 Task: In the  document egs.epub Select the last point and add comment:  'seems repetitive' Insert emoji reactions: 'Thumbs Up' Select all the potins and apply Title Case
Action: Mouse moved to (571, 364)
Screenshot: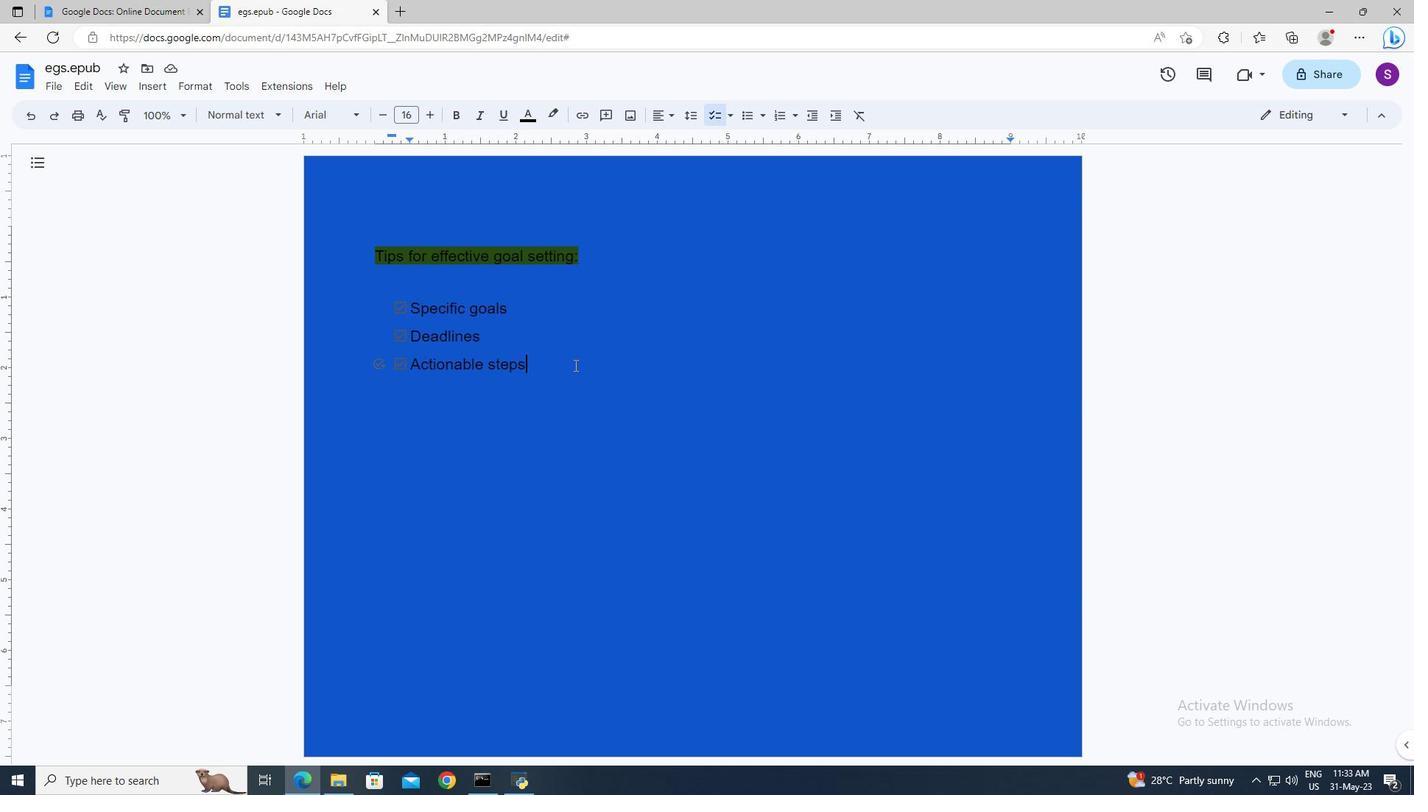 
Action: Mouse pressed left at (571, 364)
Screenshot: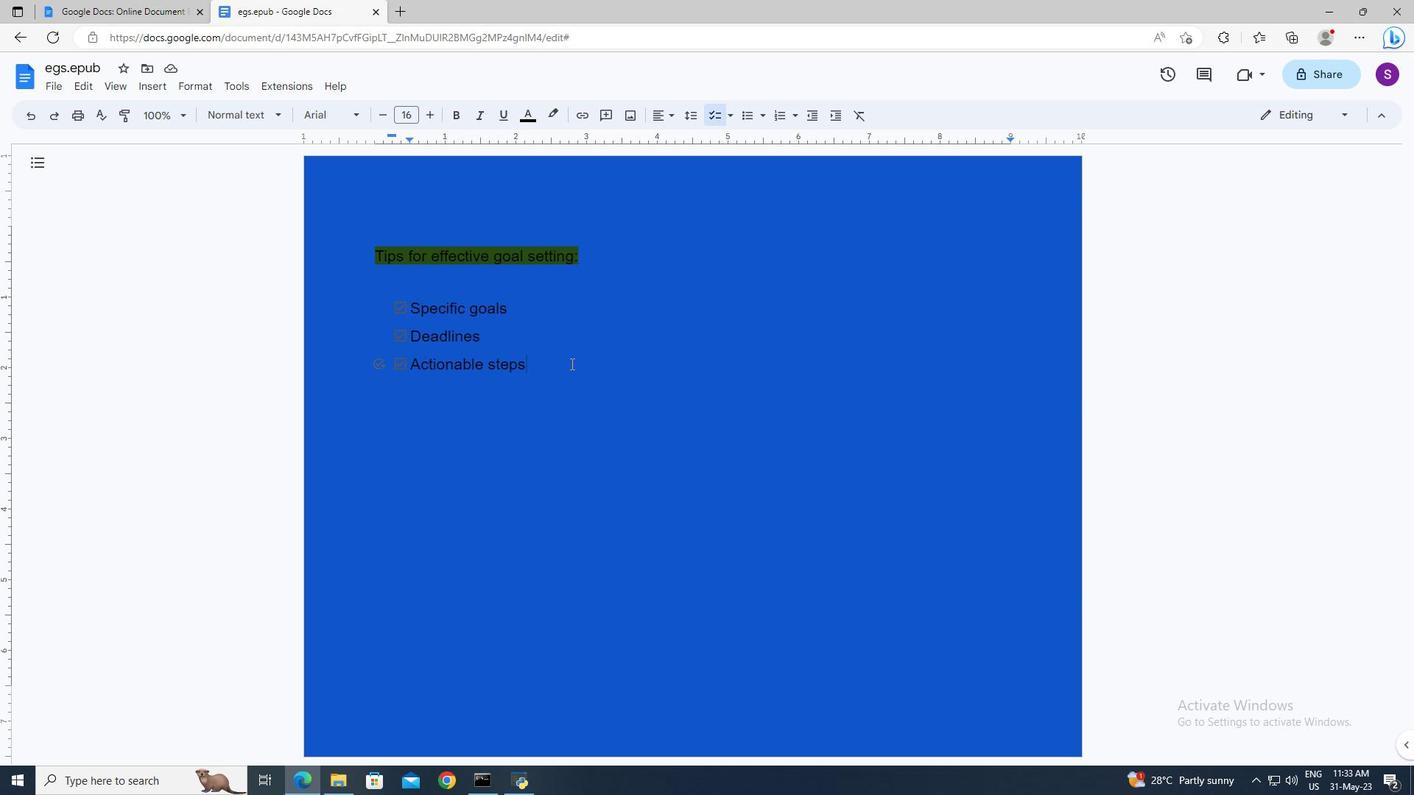 
Action: Mouse moved to (572, 363)
Screenshot: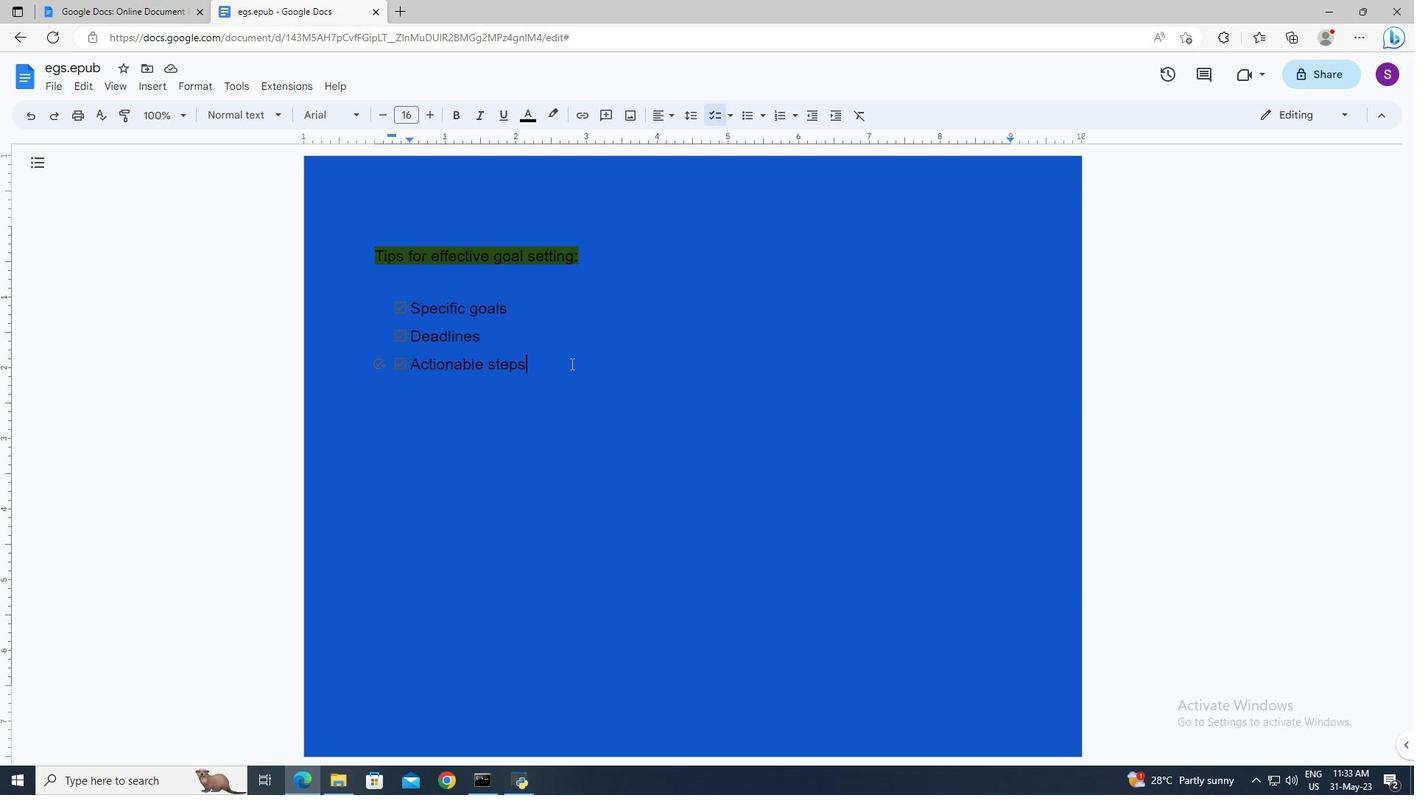 
Action: Key pressed <Key.shift><Key.up>
Screenshot: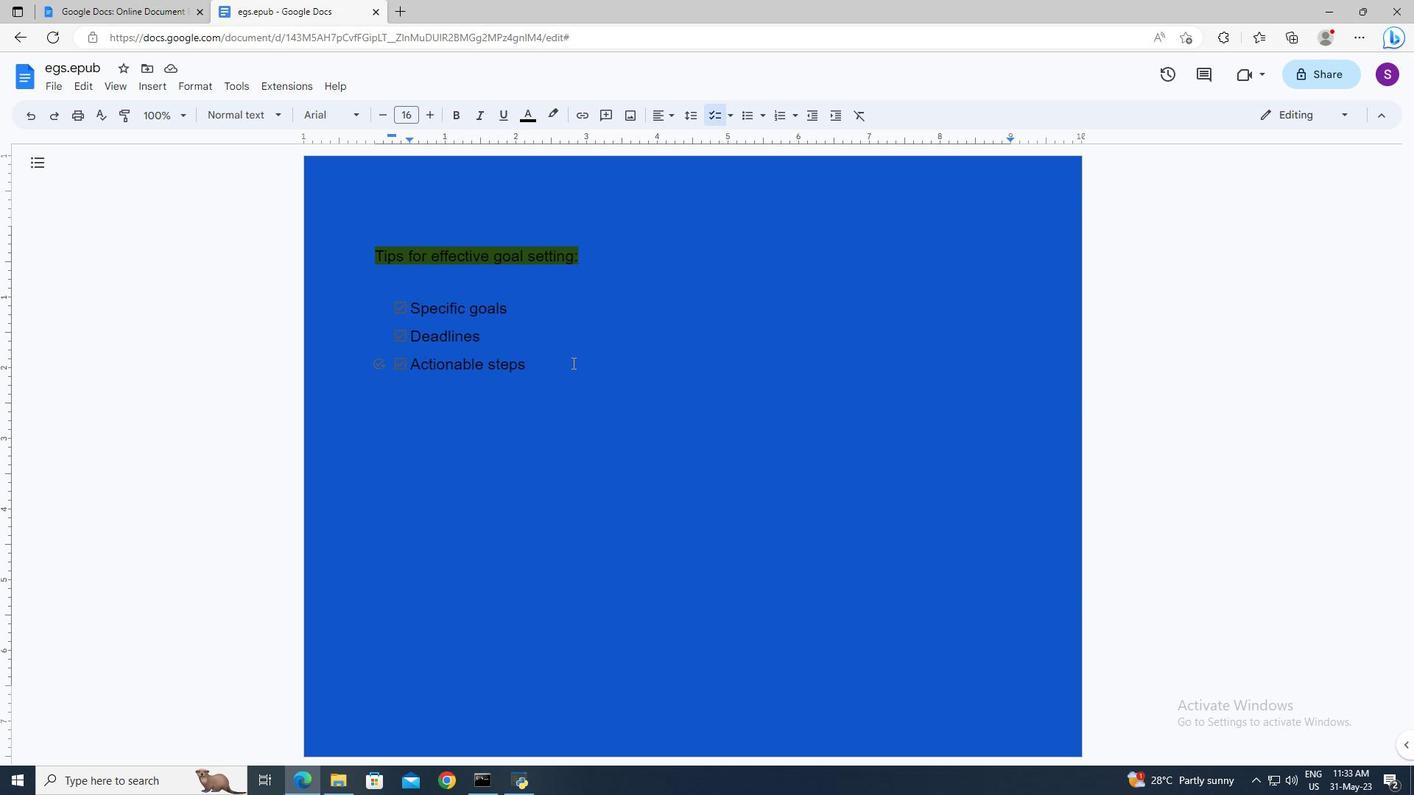 
Action: Mouse moved to (507, 364)
Screenshot: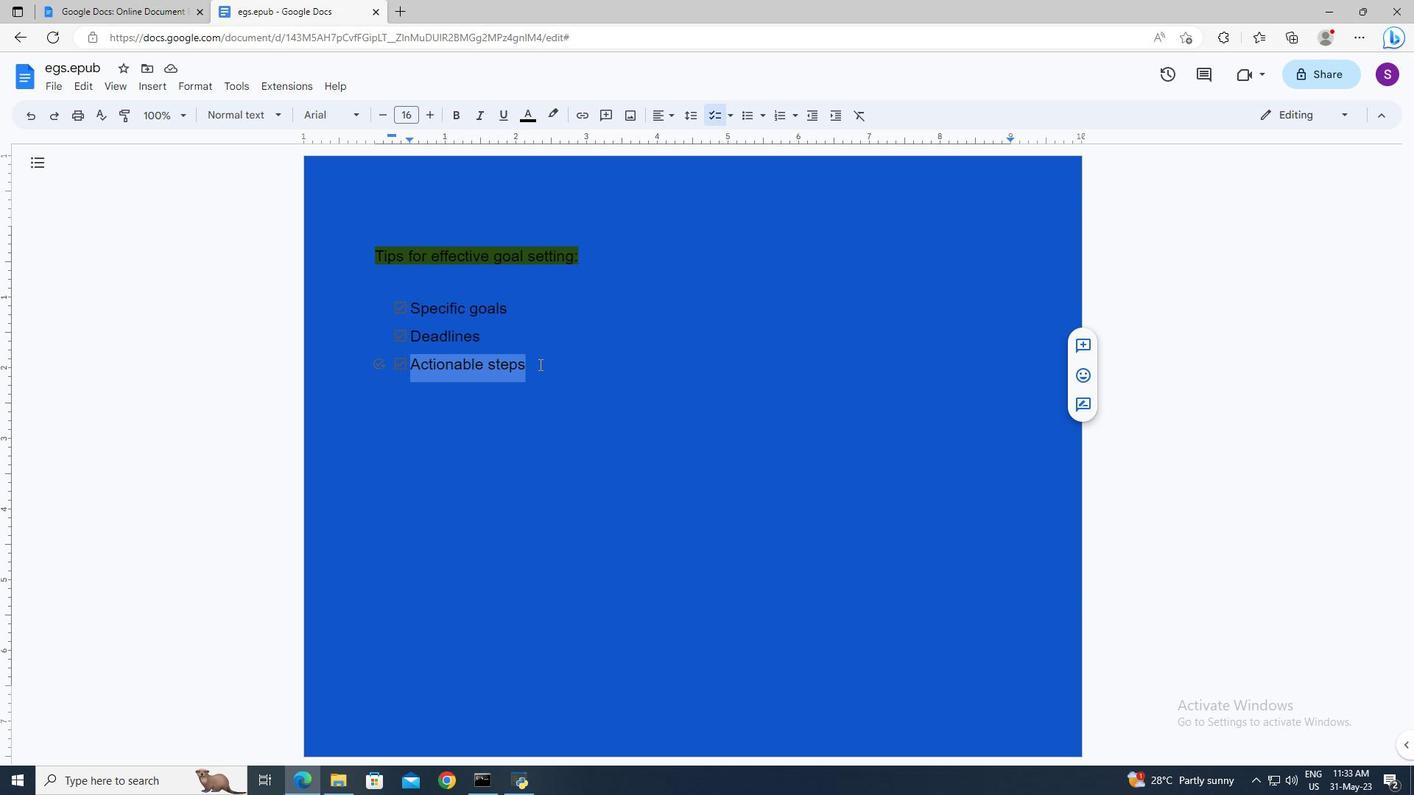 
Action: Mouse pressed right at (507, 364)
Screenshot: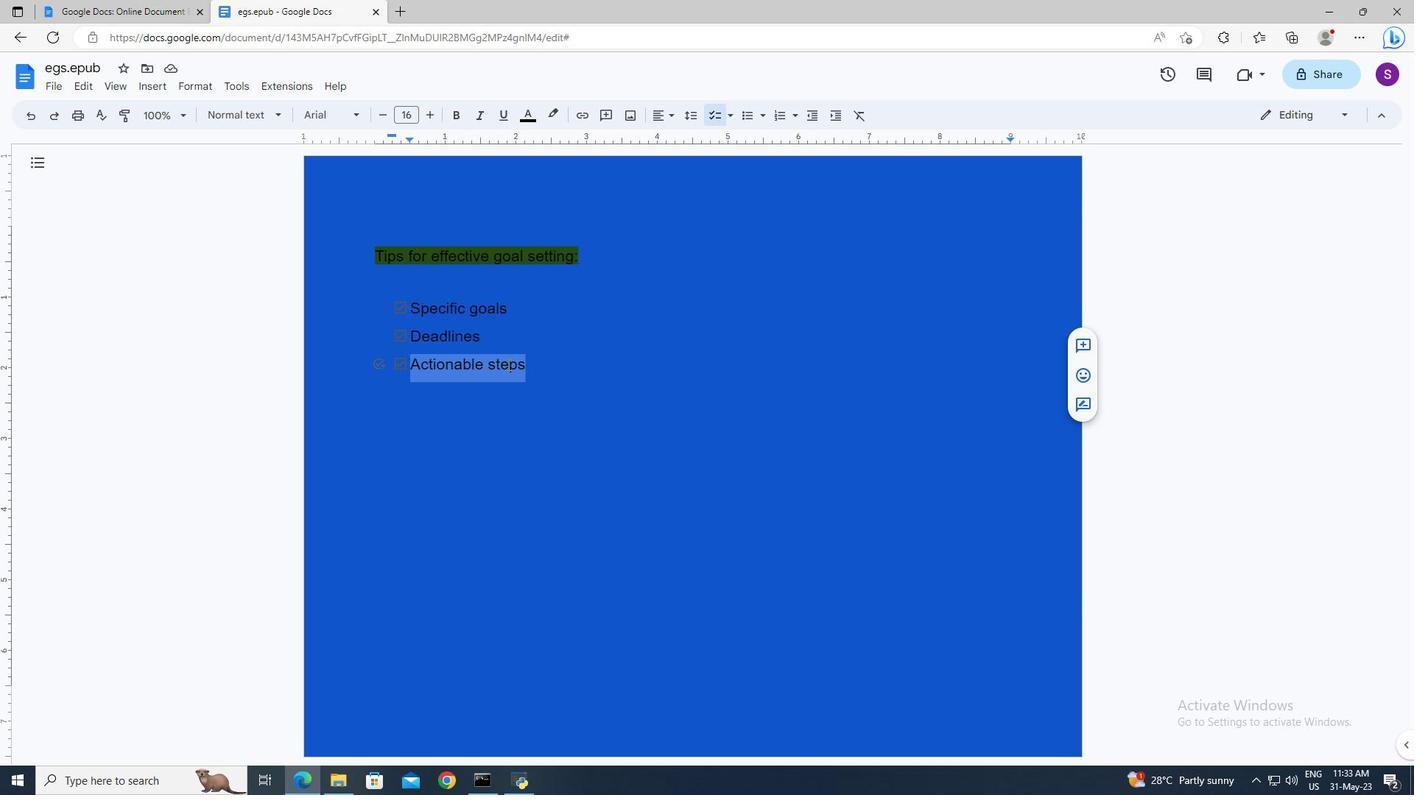 
Action: Mouse moved to (557, 507)
Screenshot: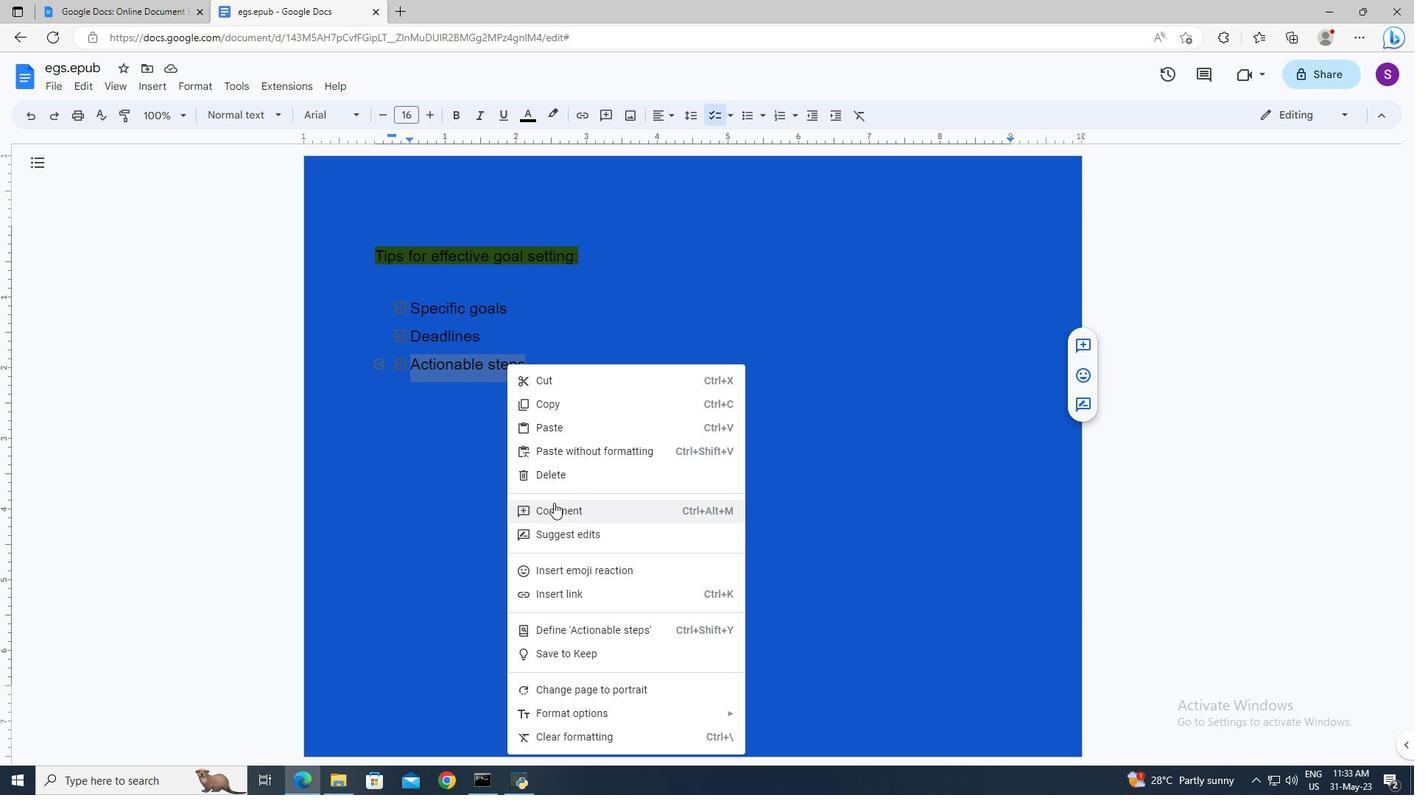 
Action: Mouse pressed left at (557, 507)
Screenshot: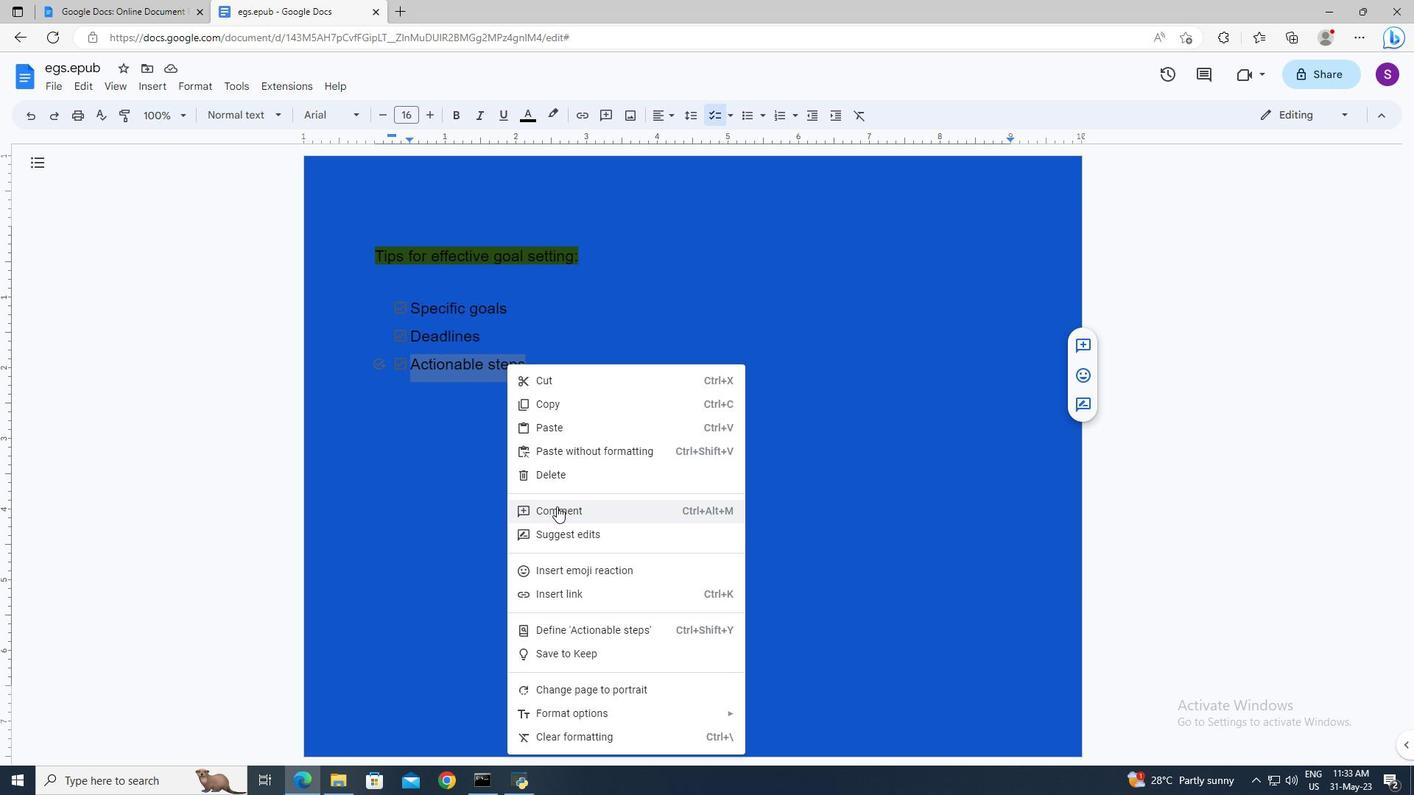 
Action: Mouse moved to (1008, 429)
Screenshot: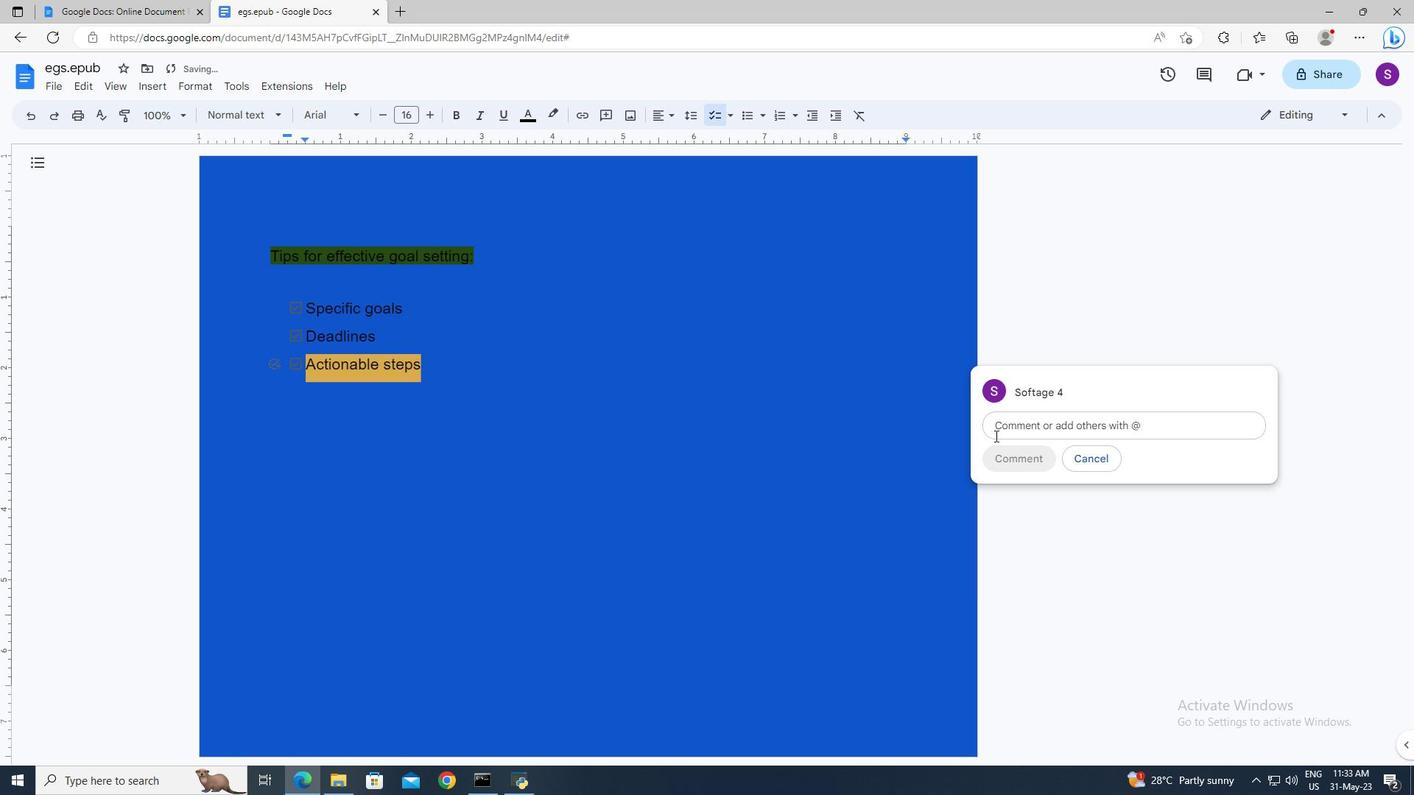 
Action: Mouse pressed left at (1008, 429)
Screenshot: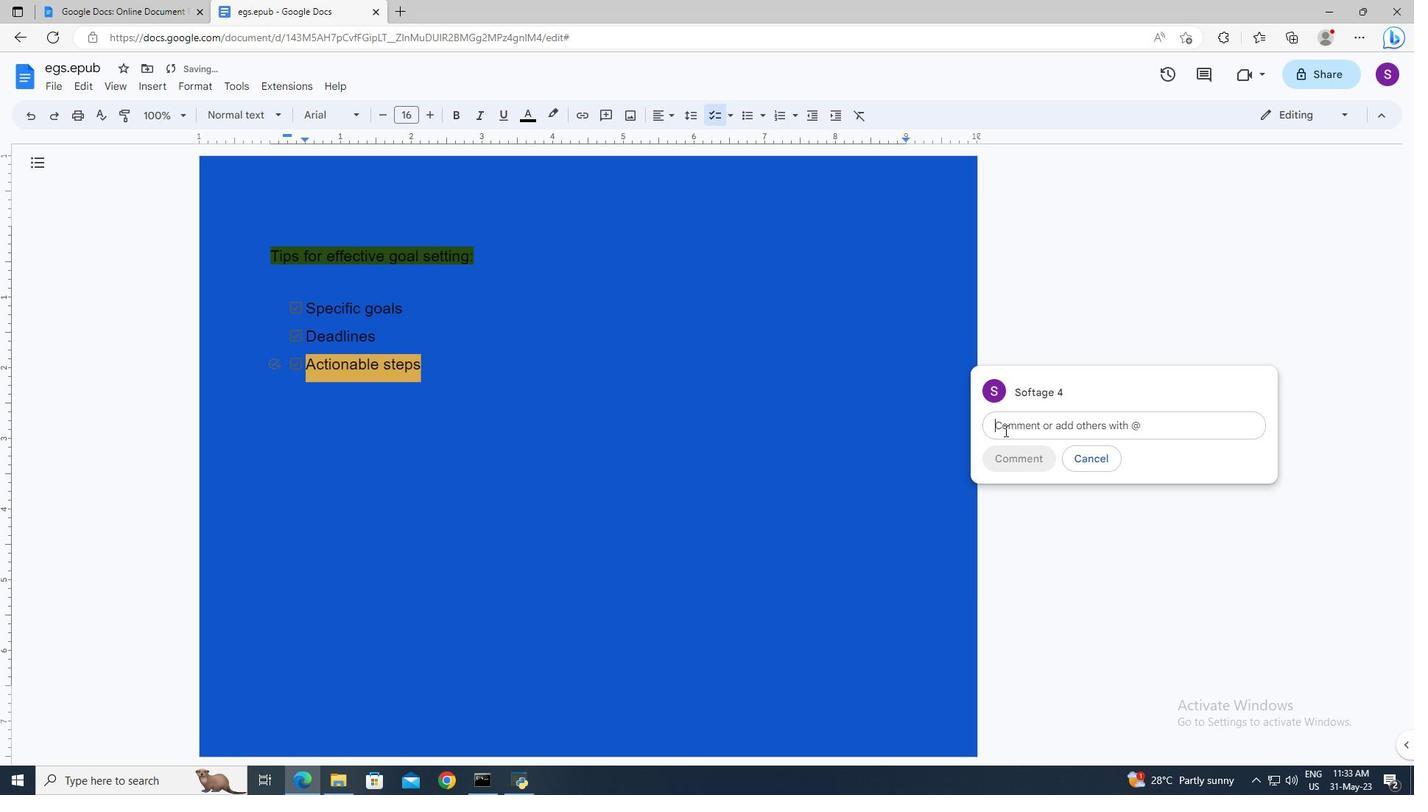 
Action: Mouse moved to (1008, 429)
Screenshot: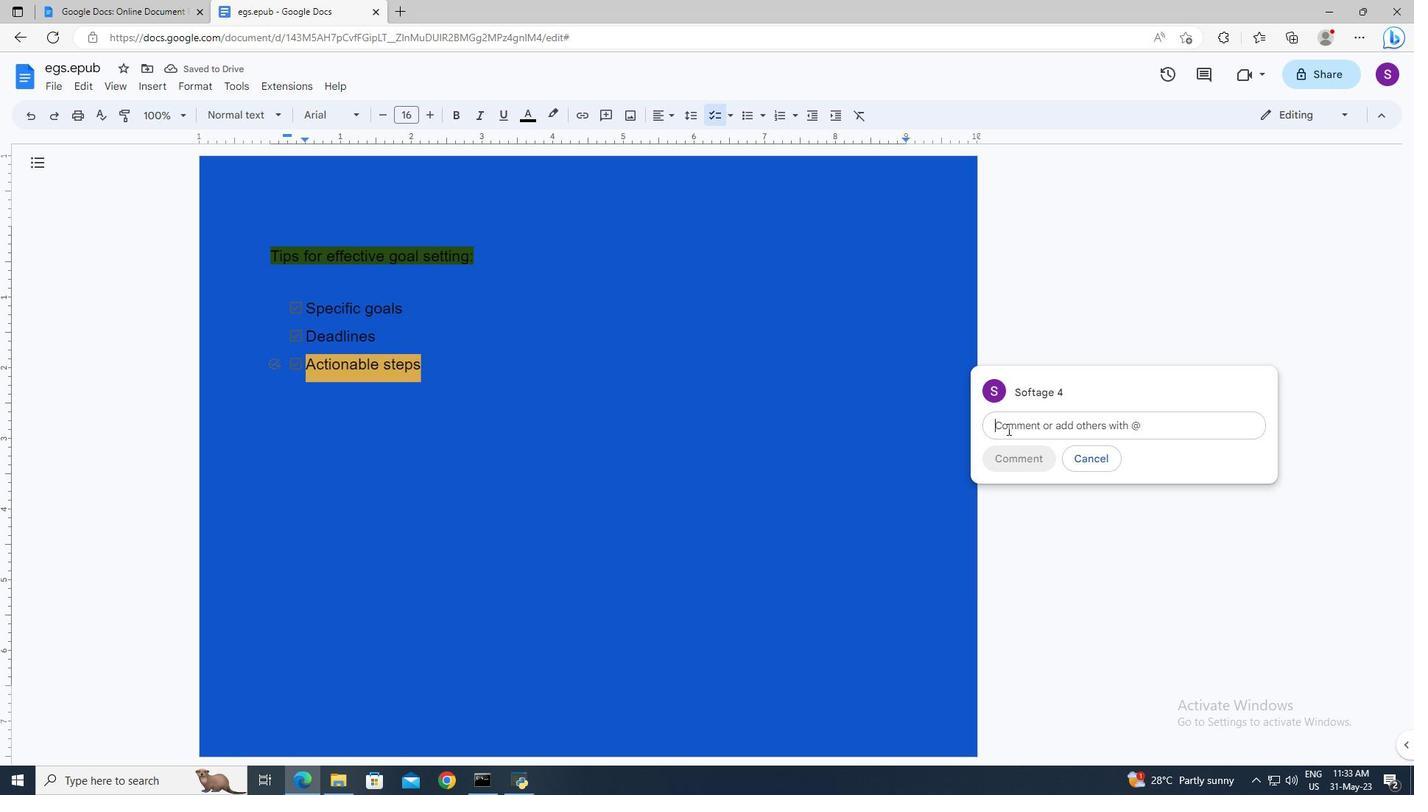 
Action: Key pressed seems<Key.space>repetitive
Screenshot: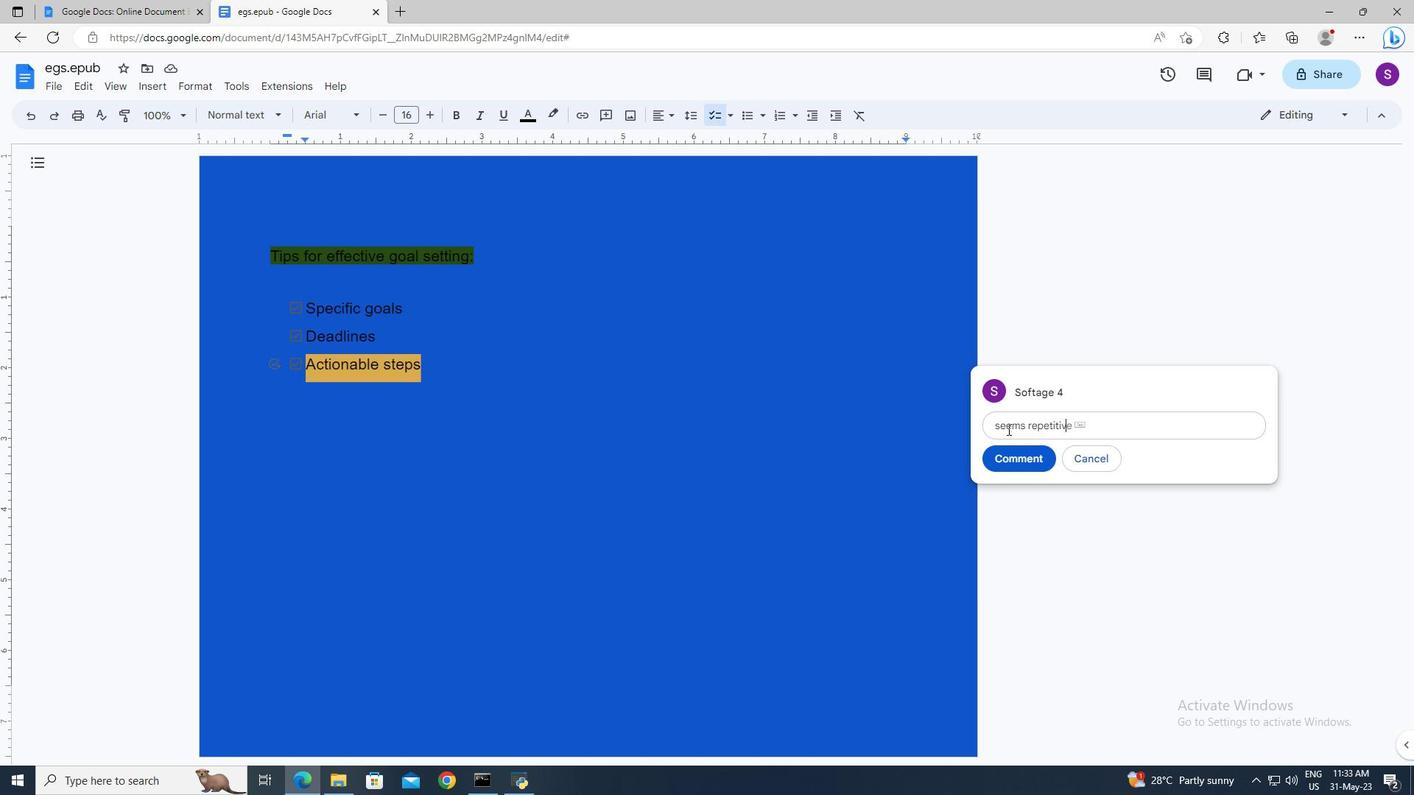 
Action: Mouse moved to (1007, 453)
Screenshot: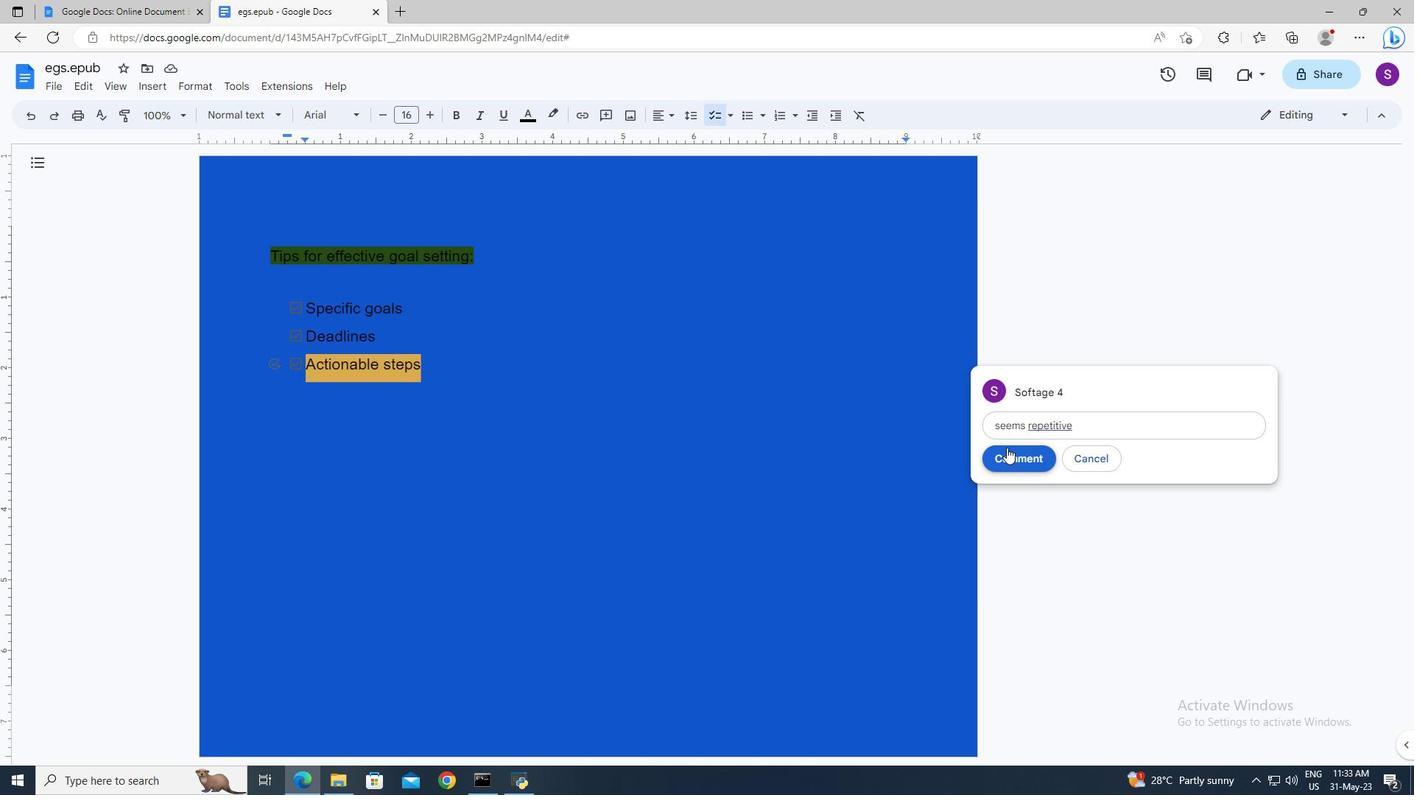 
Action: Mouse pressed left at (1007, 453)
Screenshot: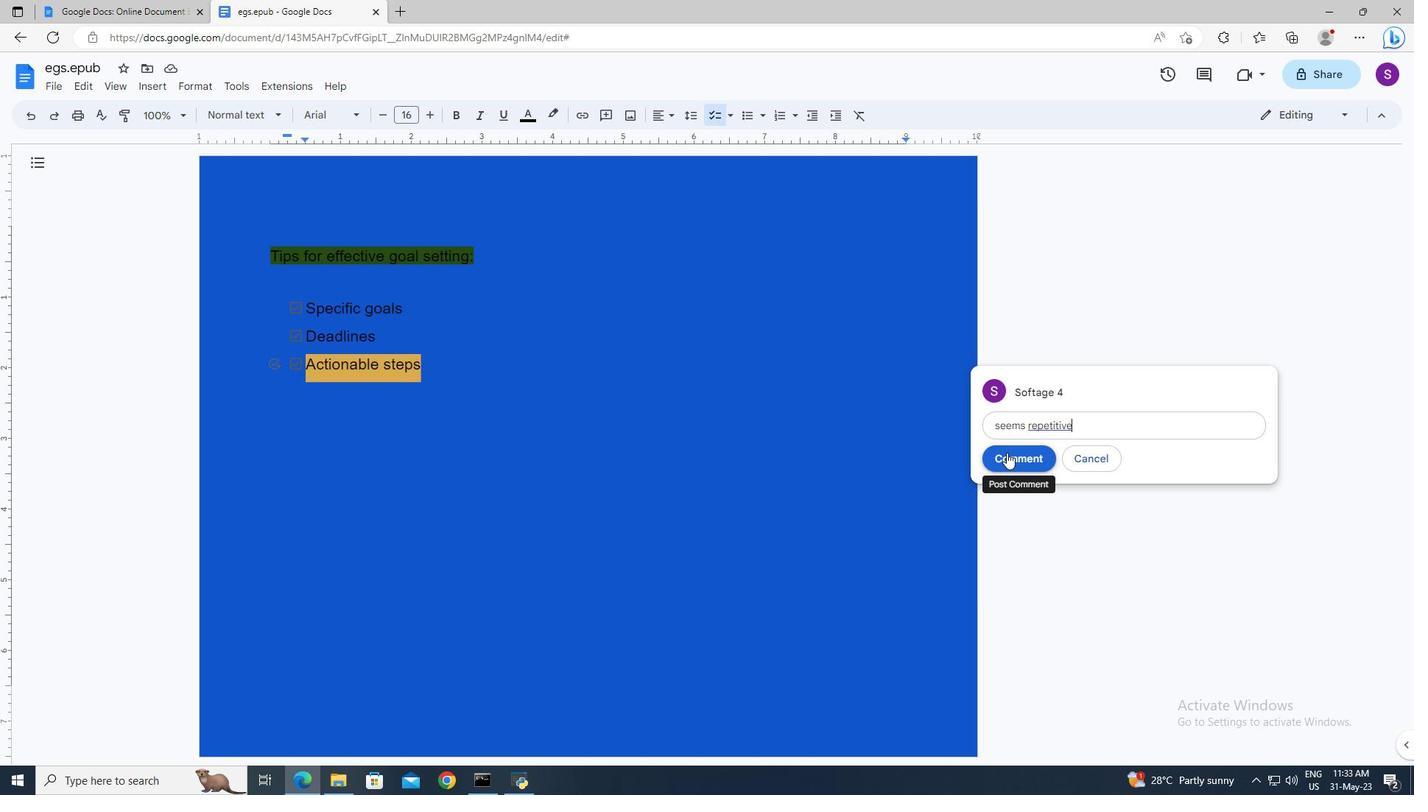 
Action: Mouse moved to (465, 379)
Screenshot: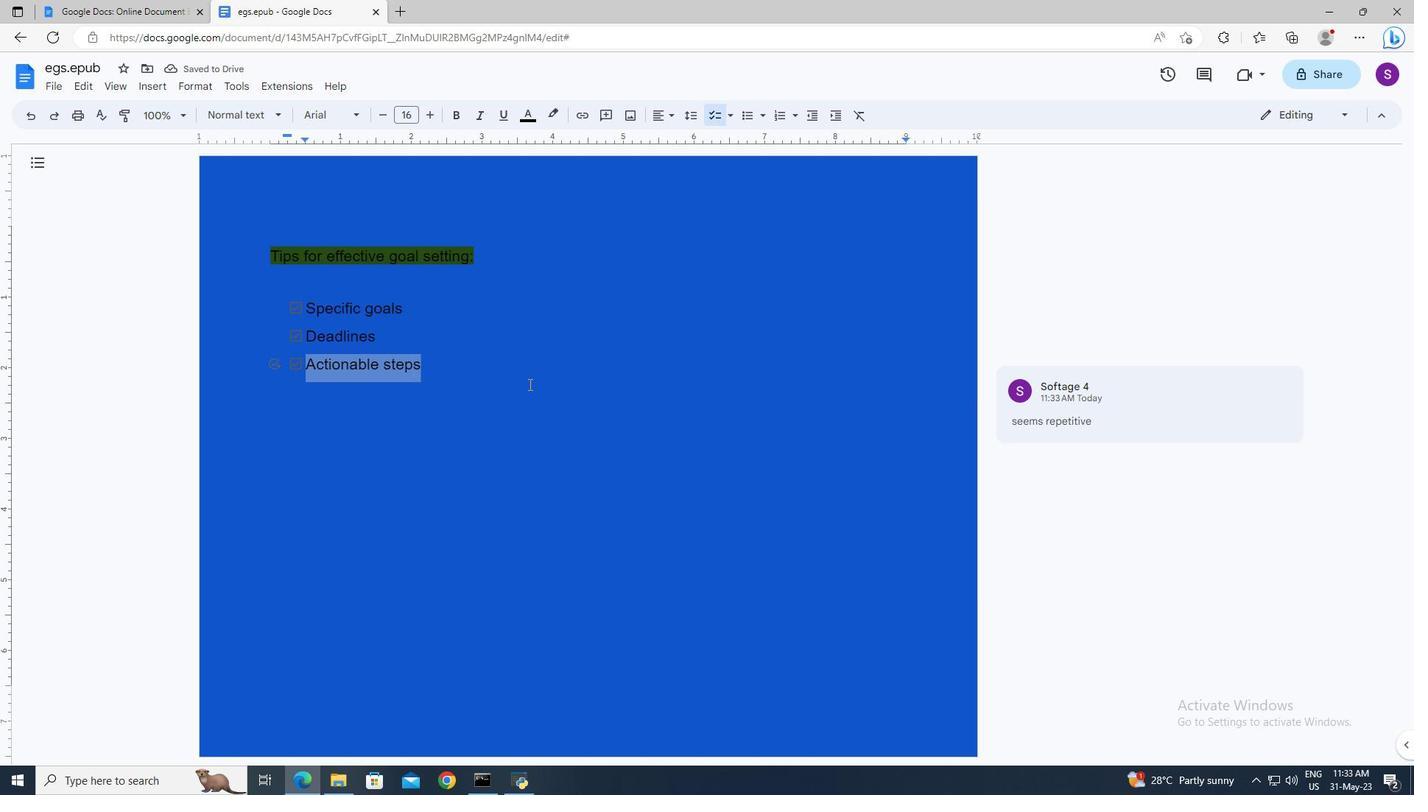 
Action: Mouse pressed left at (465, 379)
Screenshot: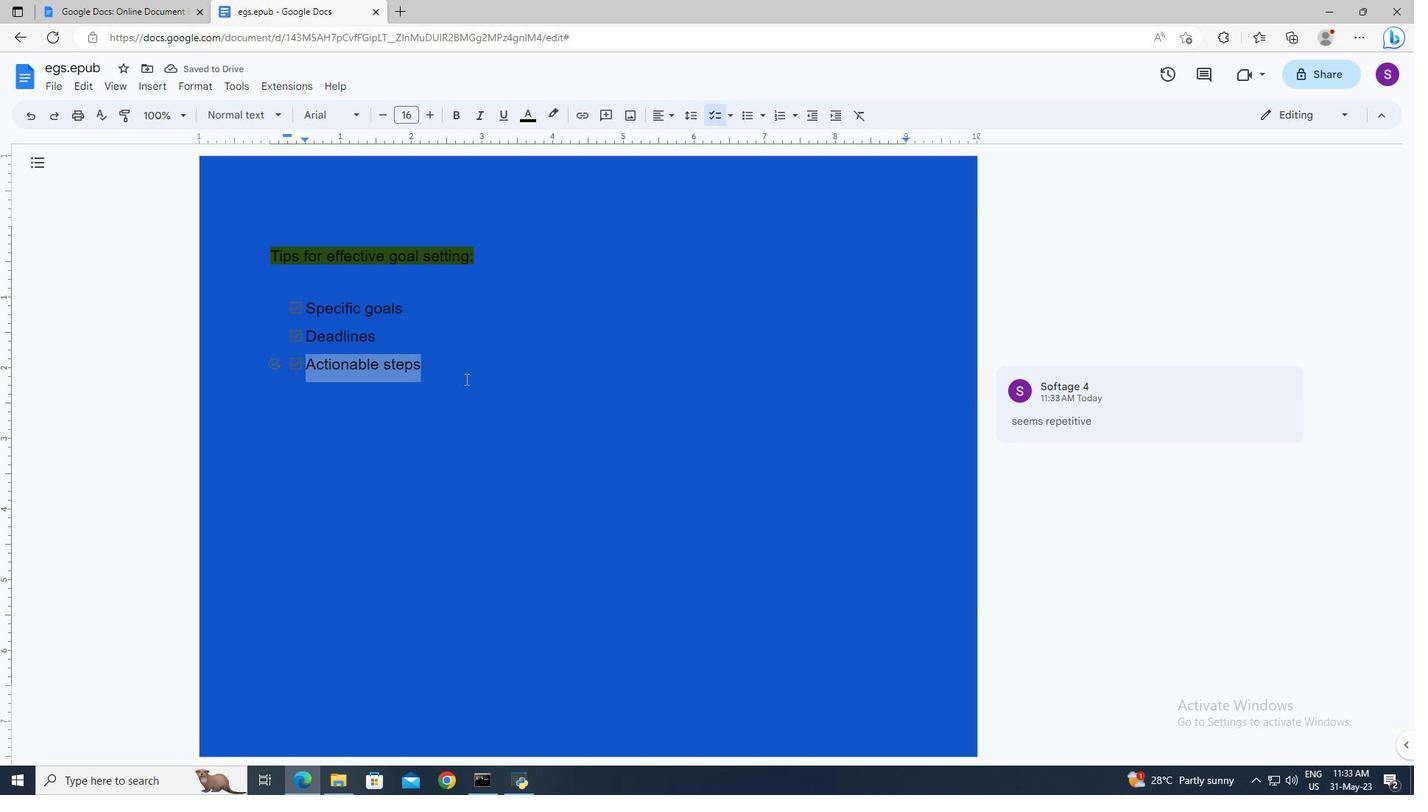 
Action: Mouse moved to (164, 89)
Screenshot: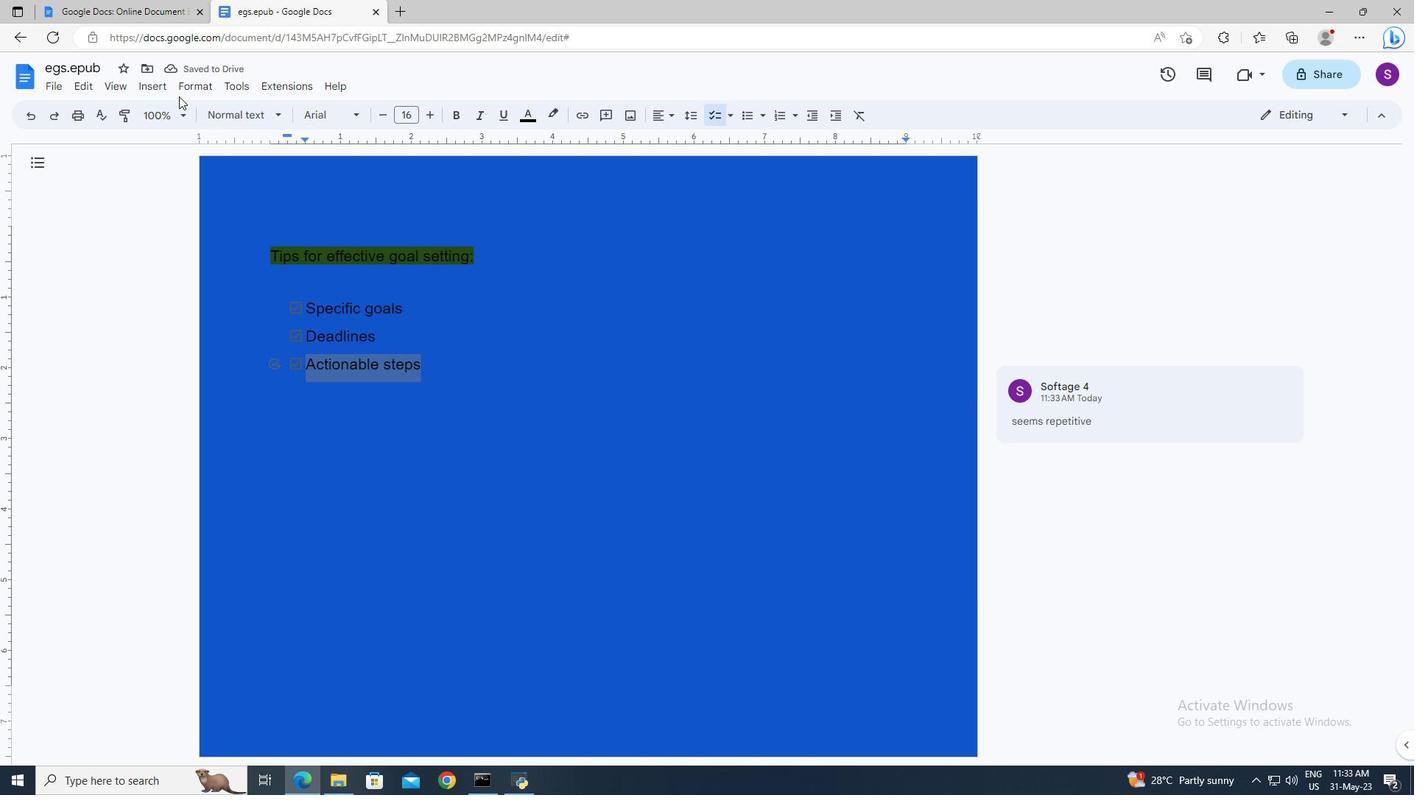 
Action: Mouse pressed left at (164, 89)
Screenshot: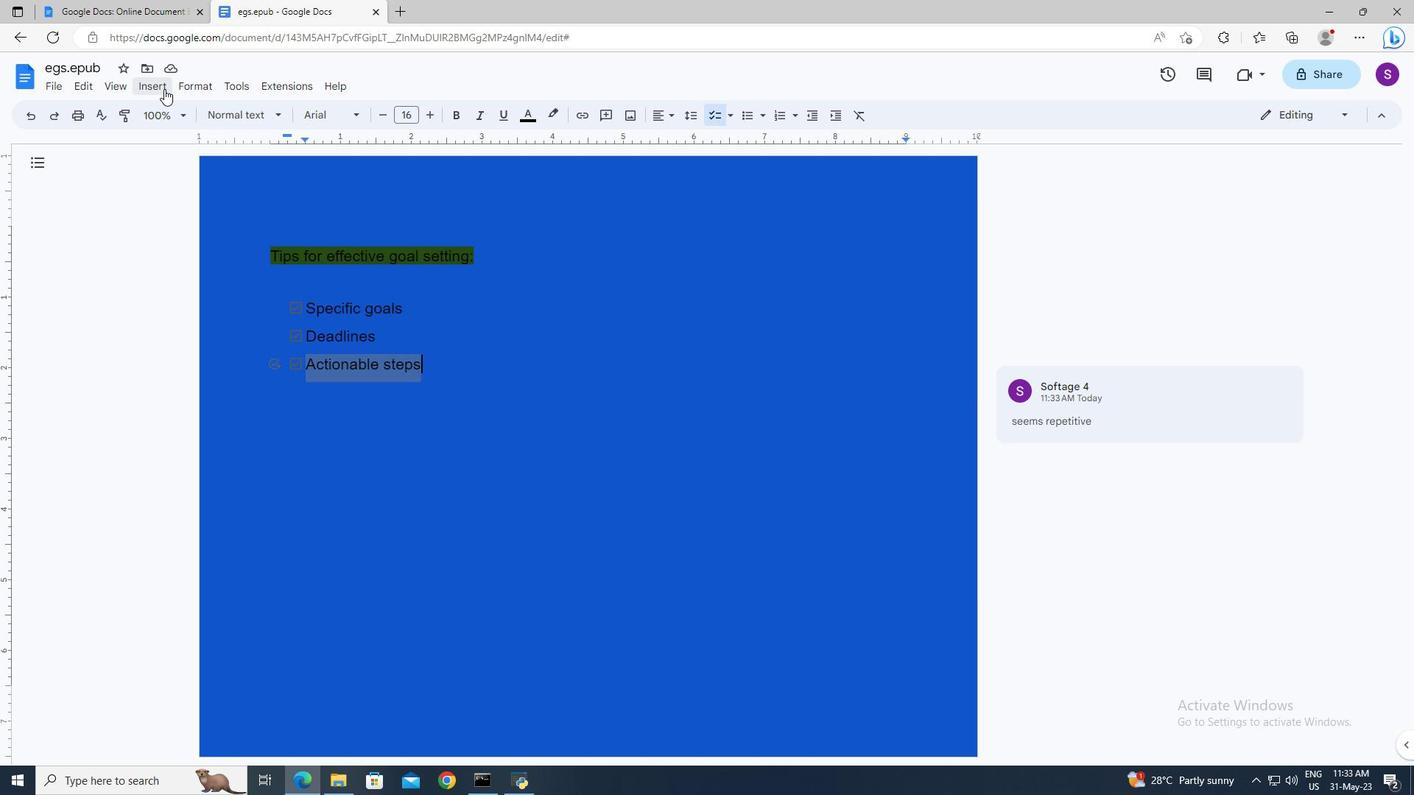 
Action: Mouse moved to (166, 223)
Screenshot: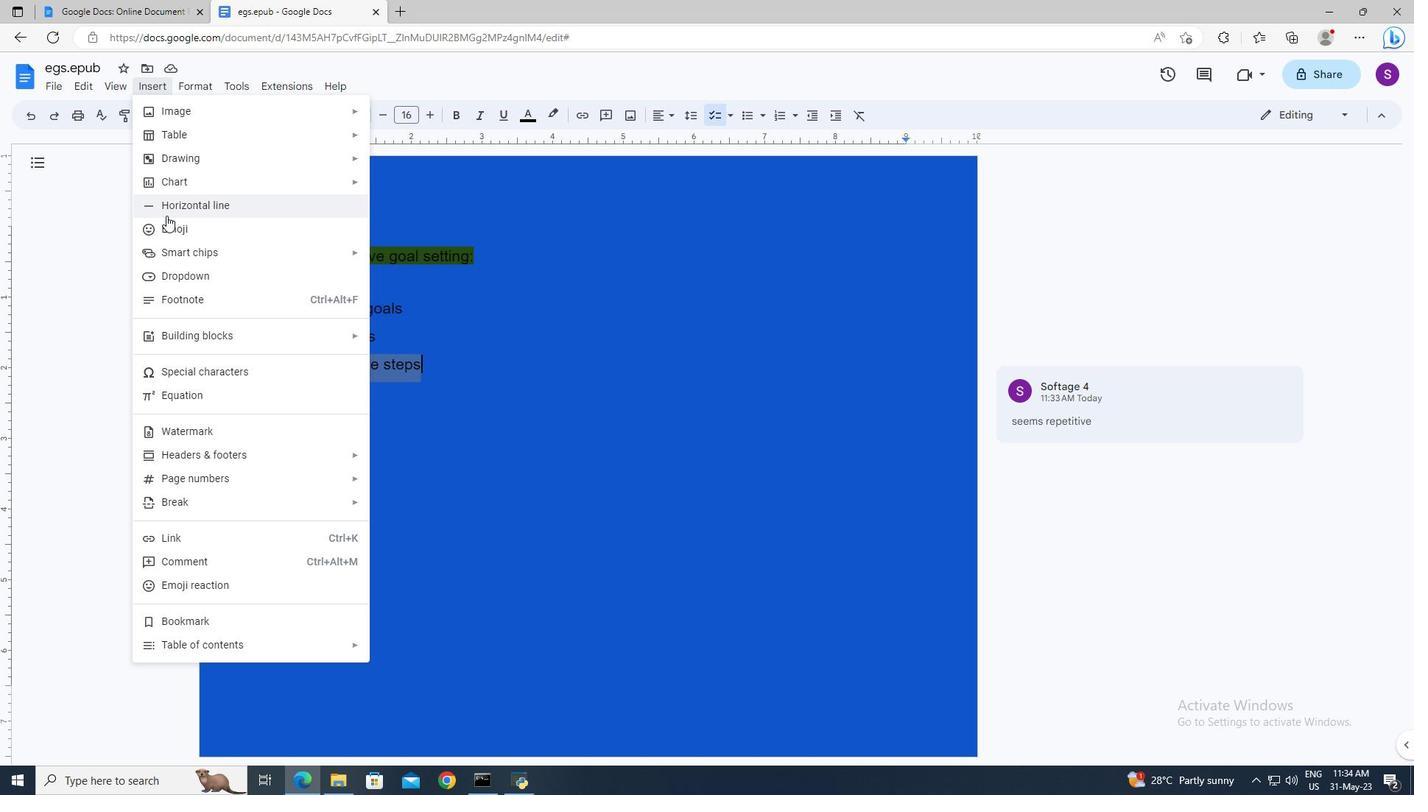 
Action: Mouse pressed left at (166, 223)
Screenshot: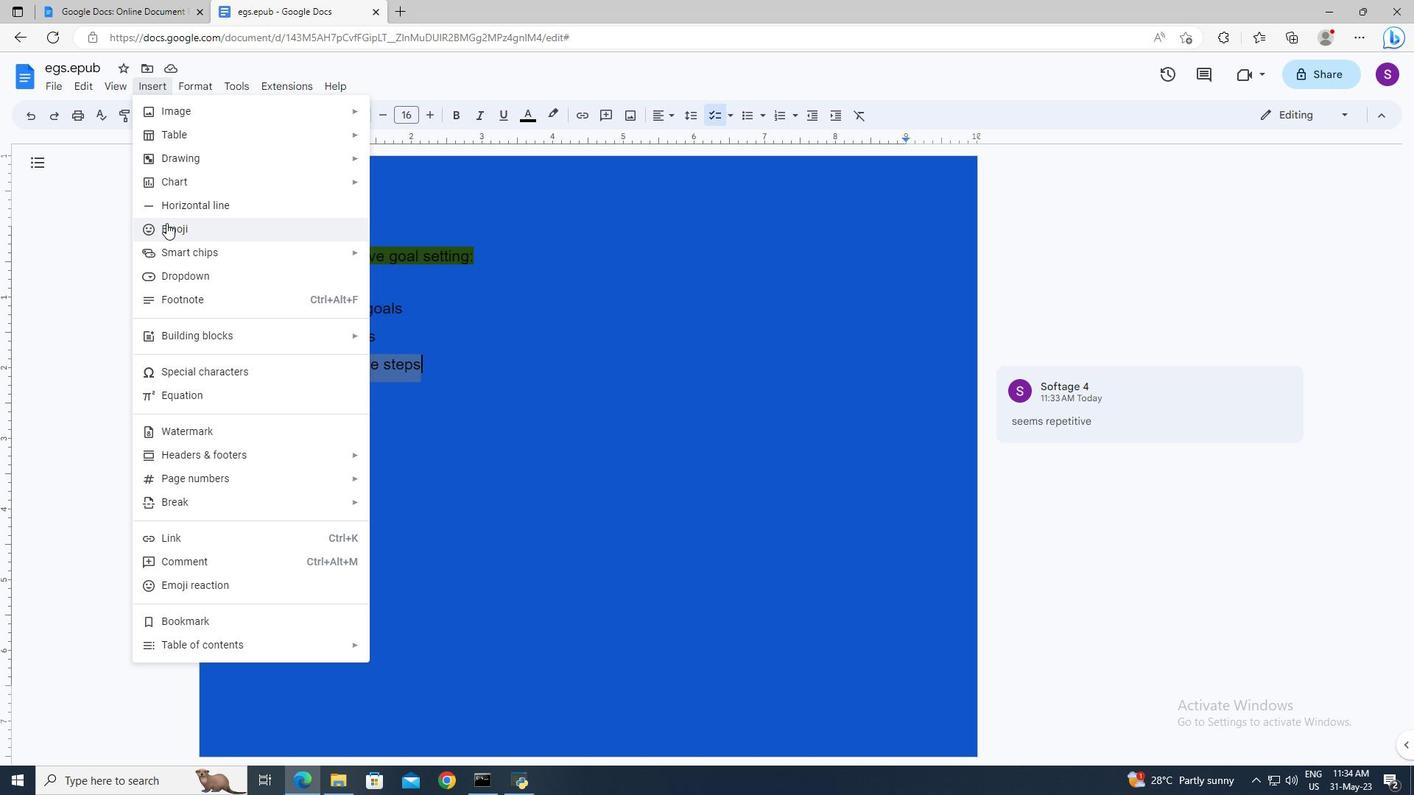 
Action: Mouse moved to (436, 654)
Screenshot: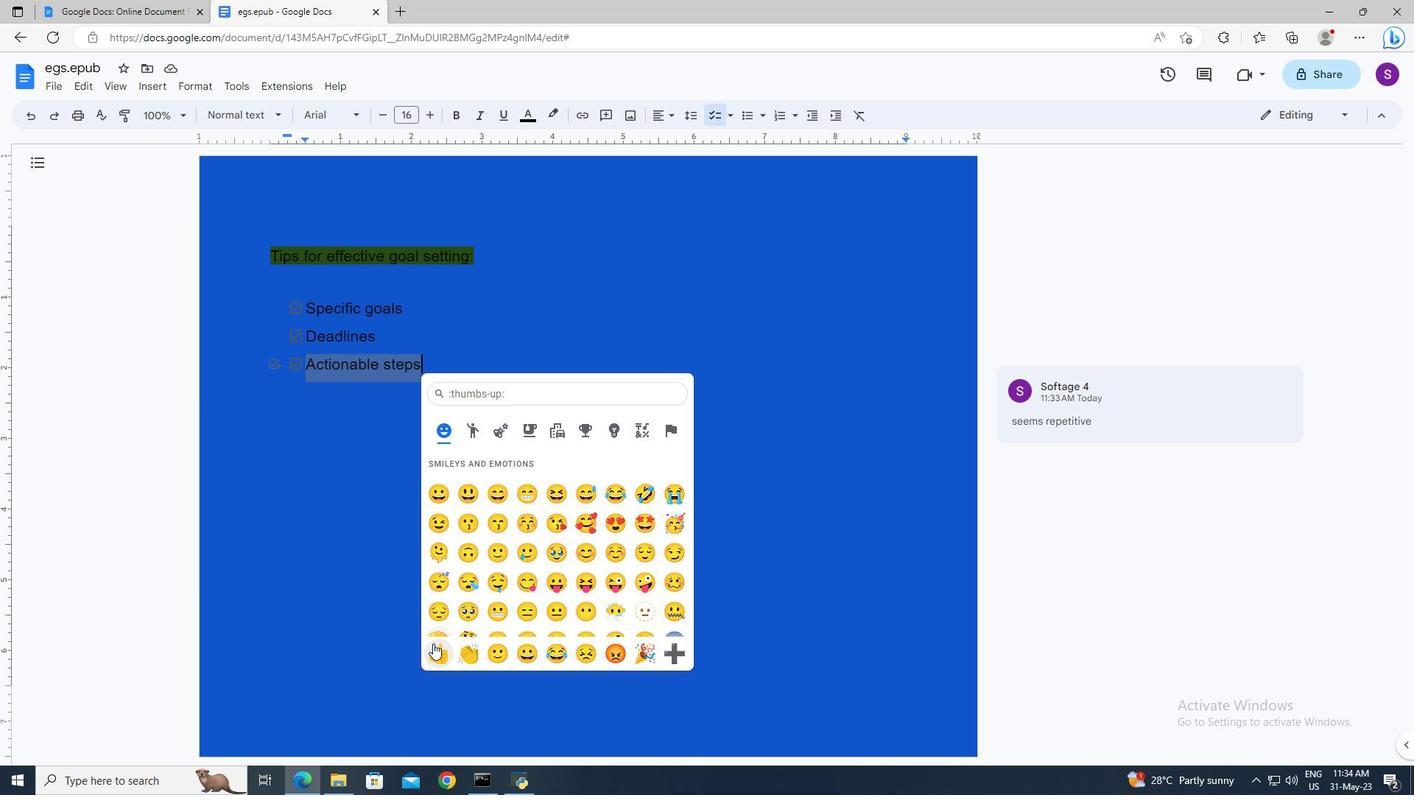 
Action: Mouse pressed left at (436, 654)
Screenshot: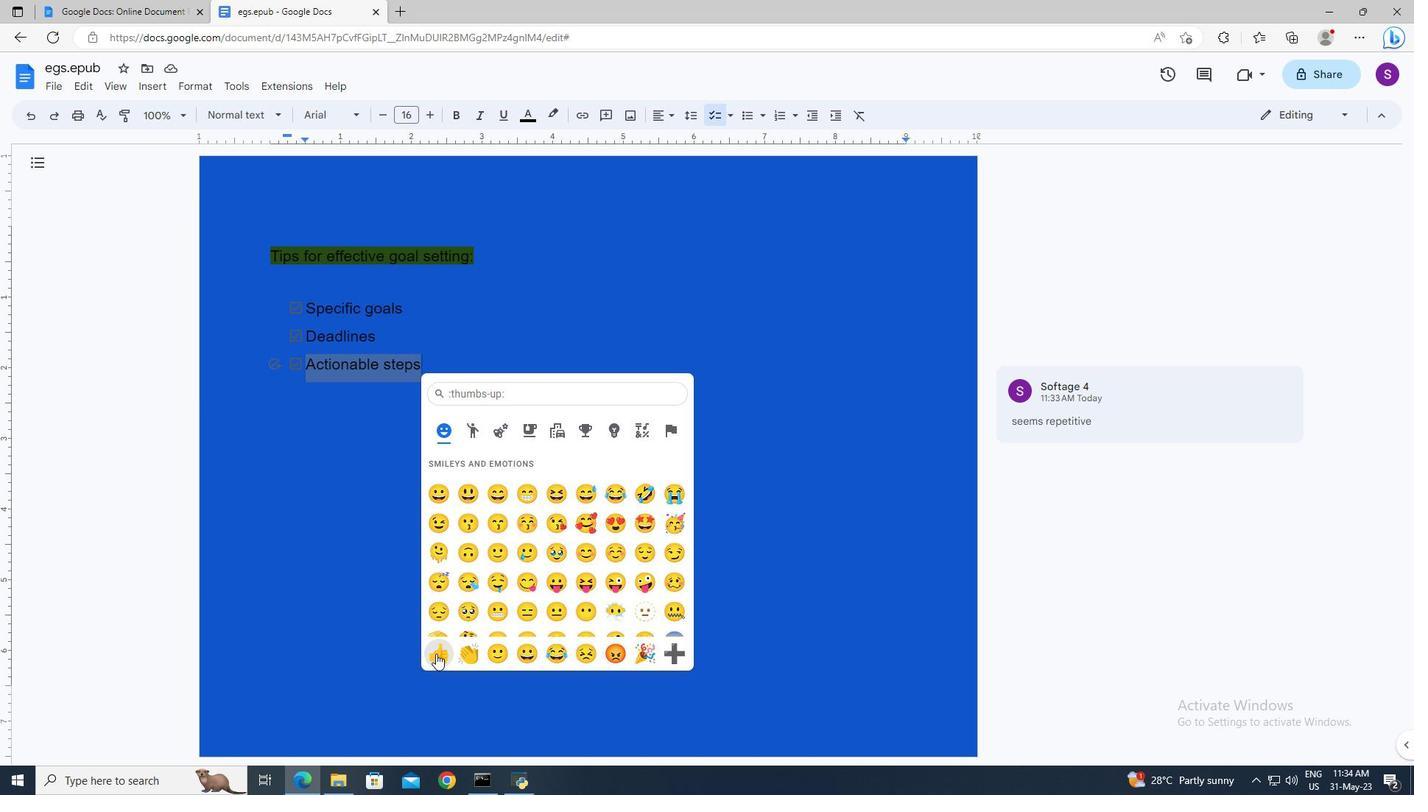
Action: Mouse moved to (307, 302)
Screenshot: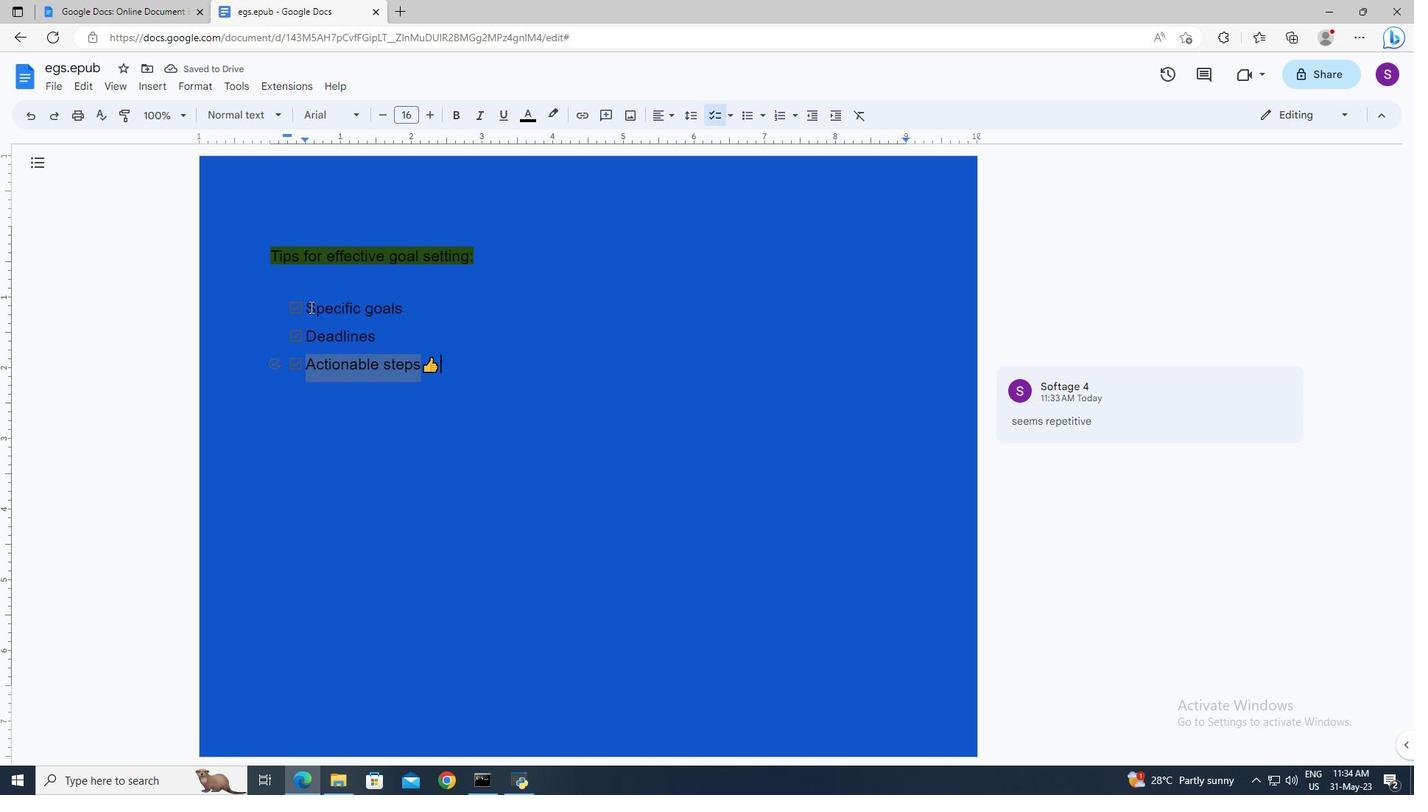 
Action: Mouse pressed left at (307, 302)
Screenshot: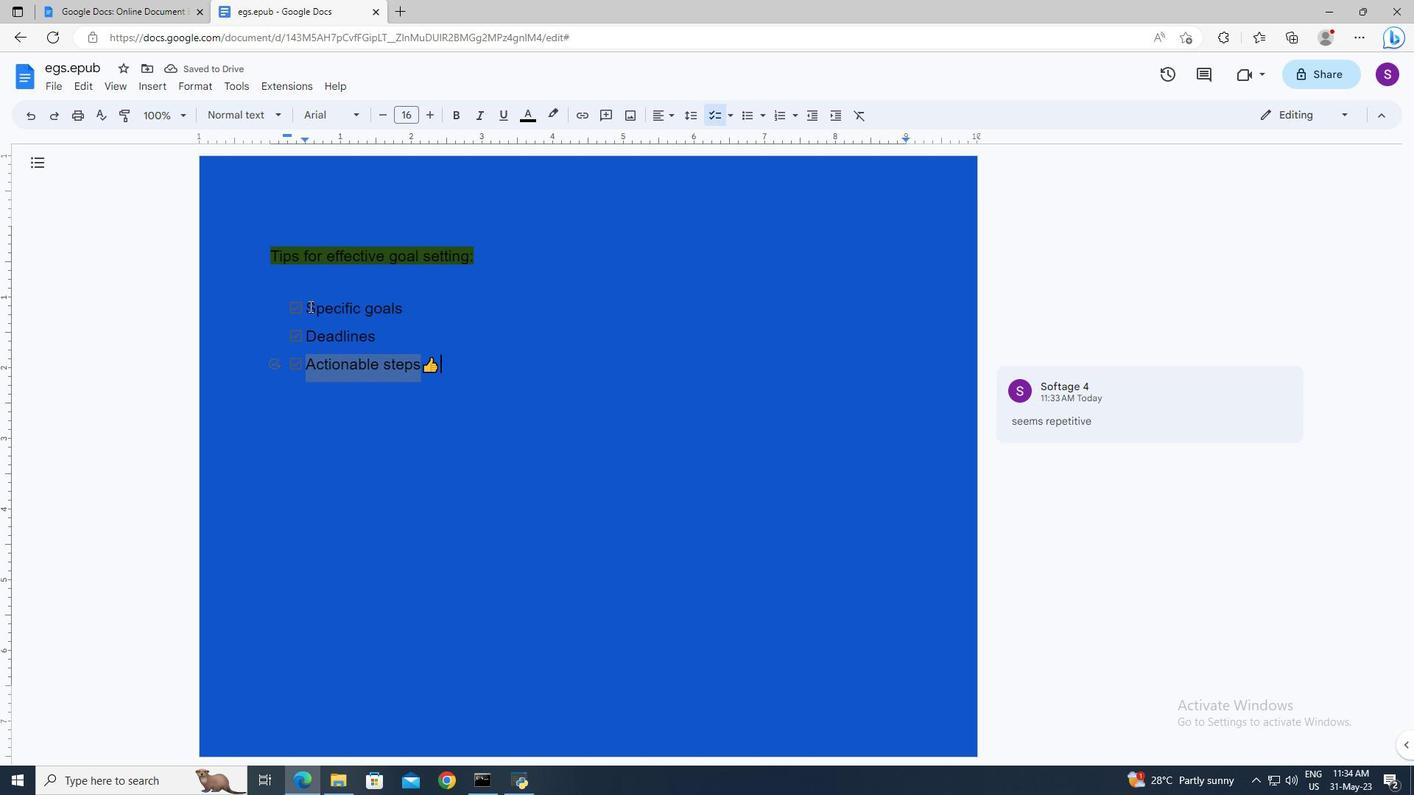 
Action: Key pressed <Key.shift><Key.down><Key.end>
Screenshot: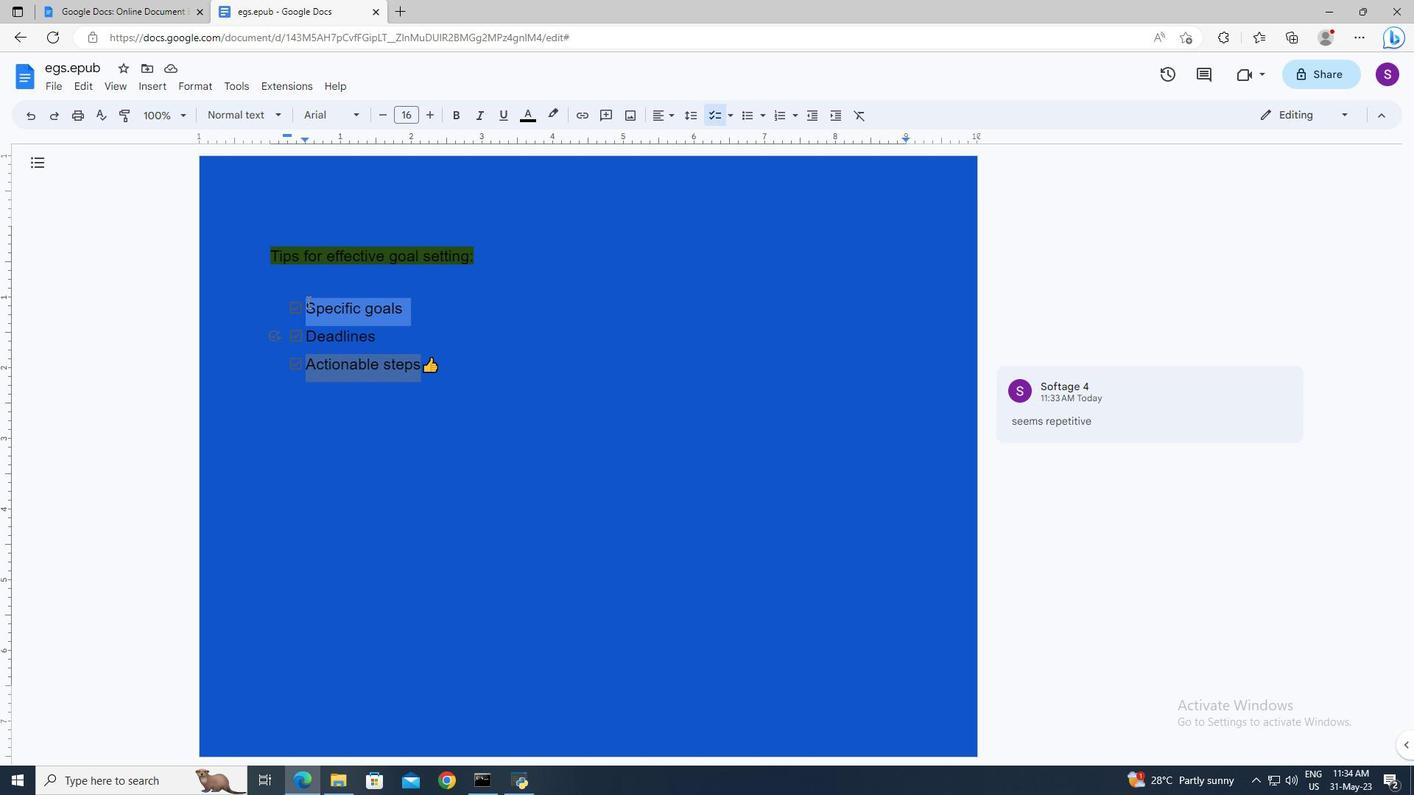 
Action: Mouse moved to (215, 91)
Screenshot: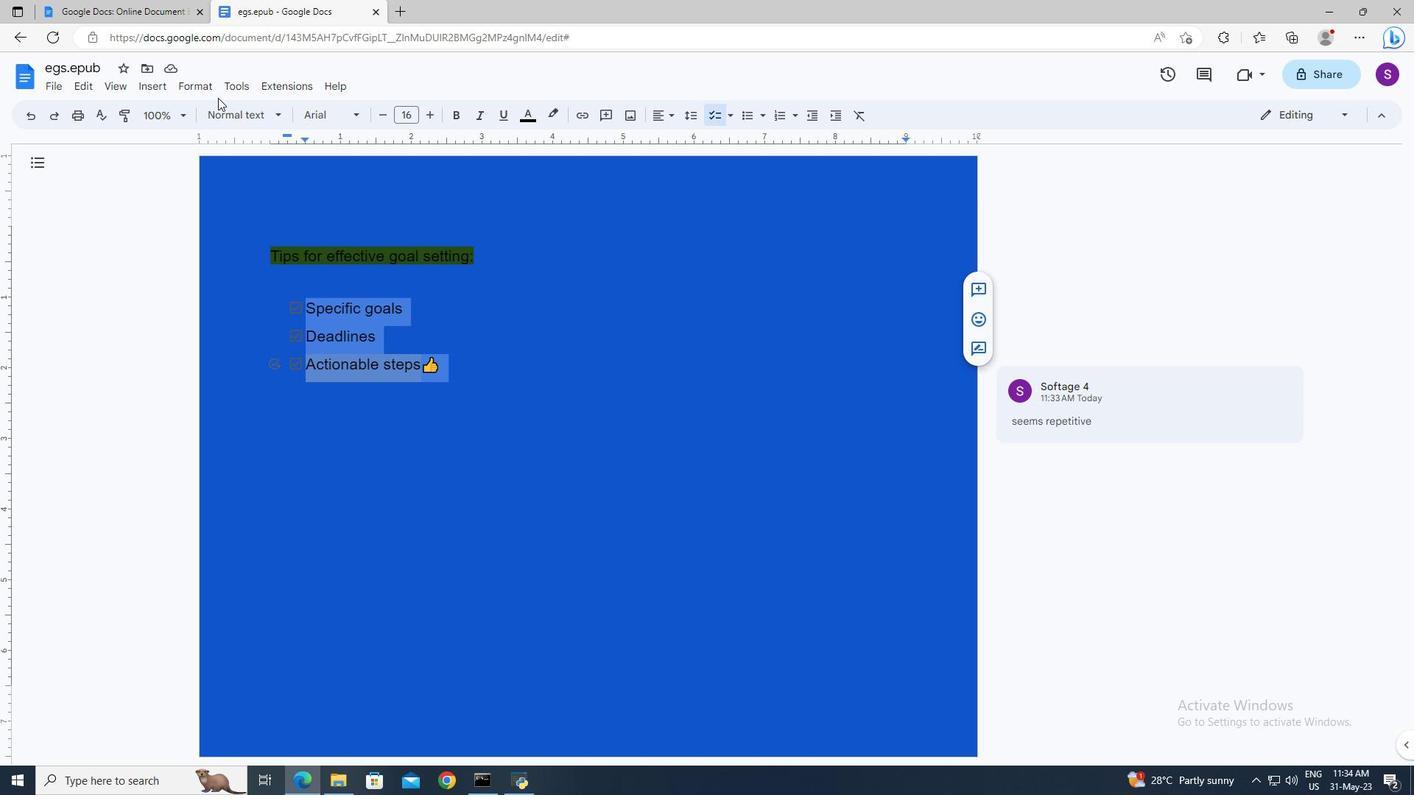 
Action: Mouse pressed left at (215, 91)
Screenshot: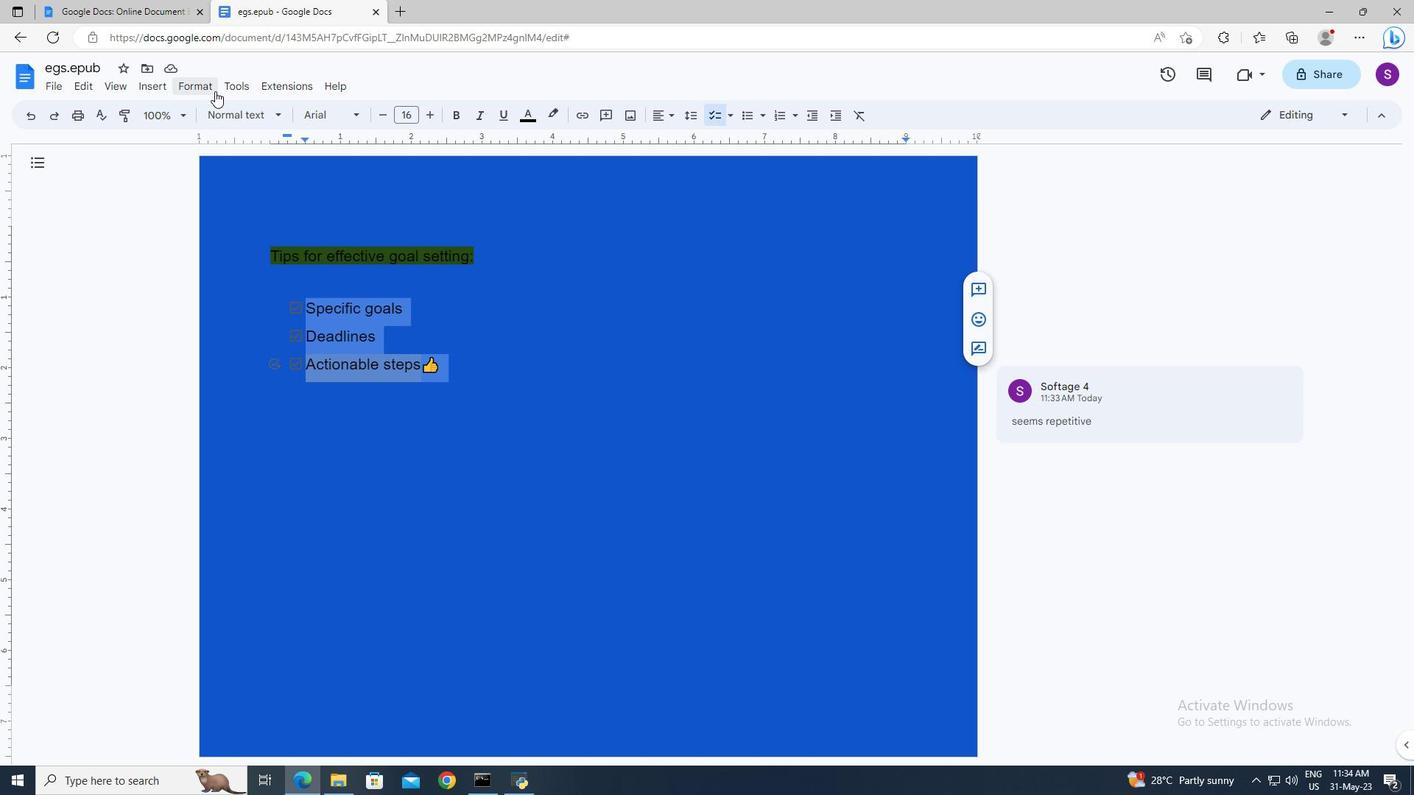 
Action: Mouse moved to (462, 287)
Screenshot: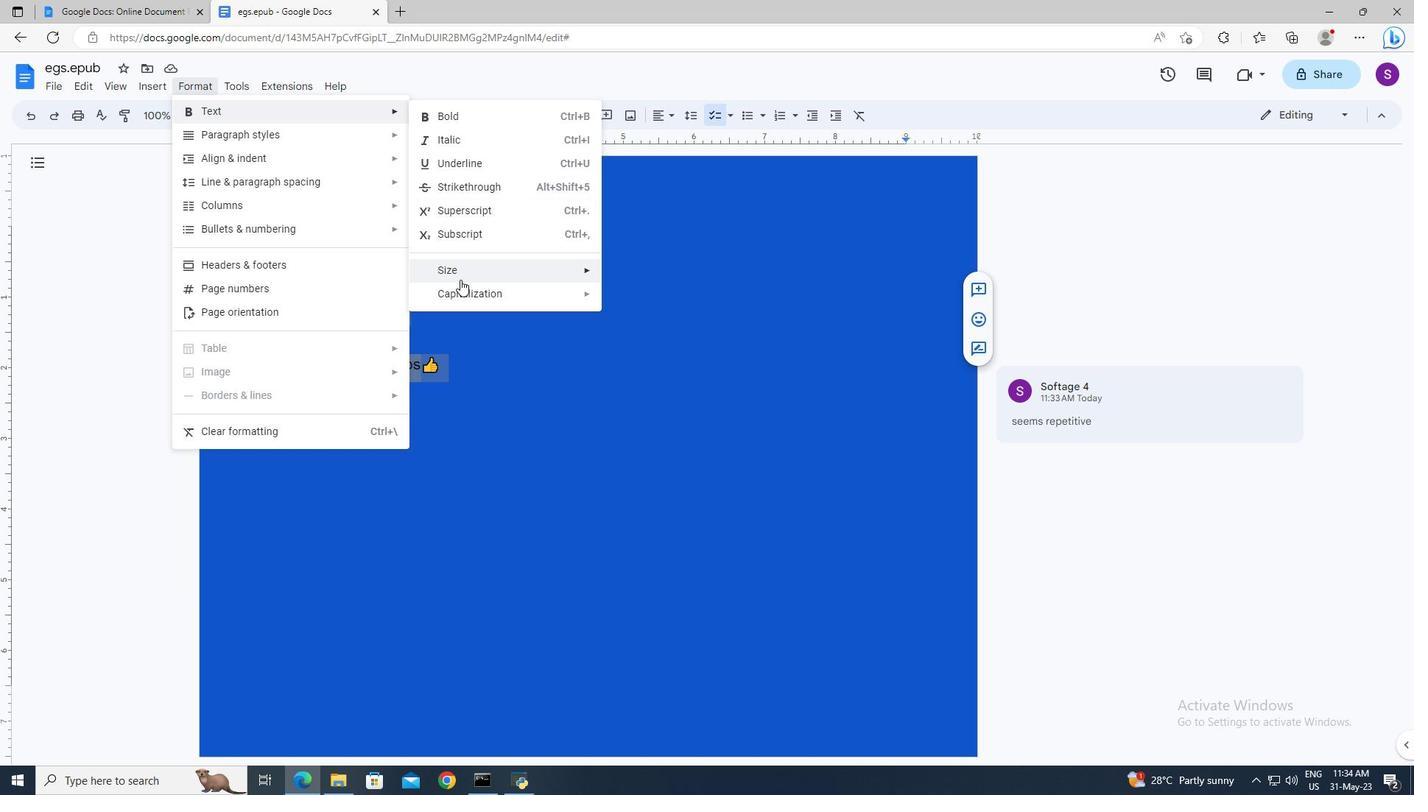 
Action: Mouse pressed left at (462, 287)
Screenshot: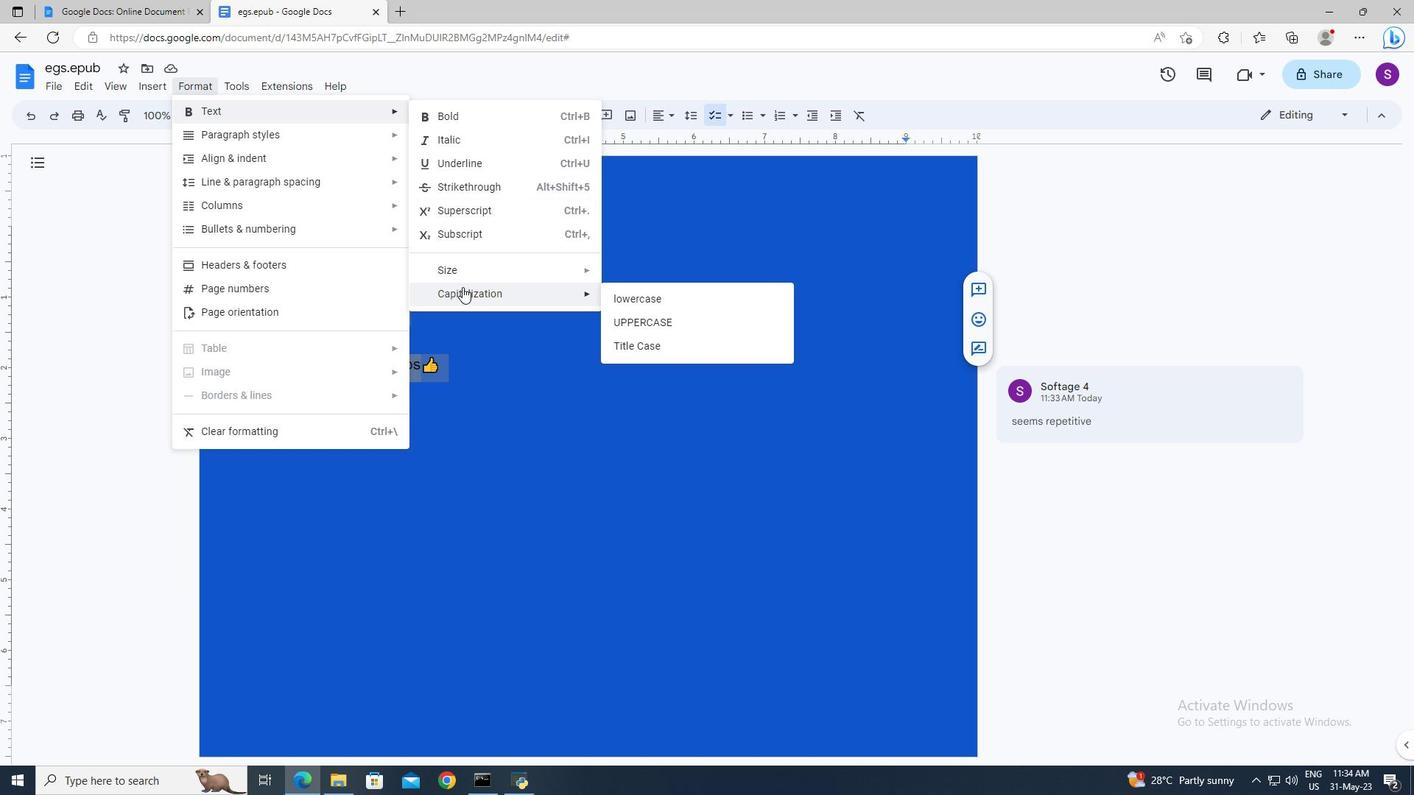 
Action: Mouse moved to (639, 339)
Screenshot: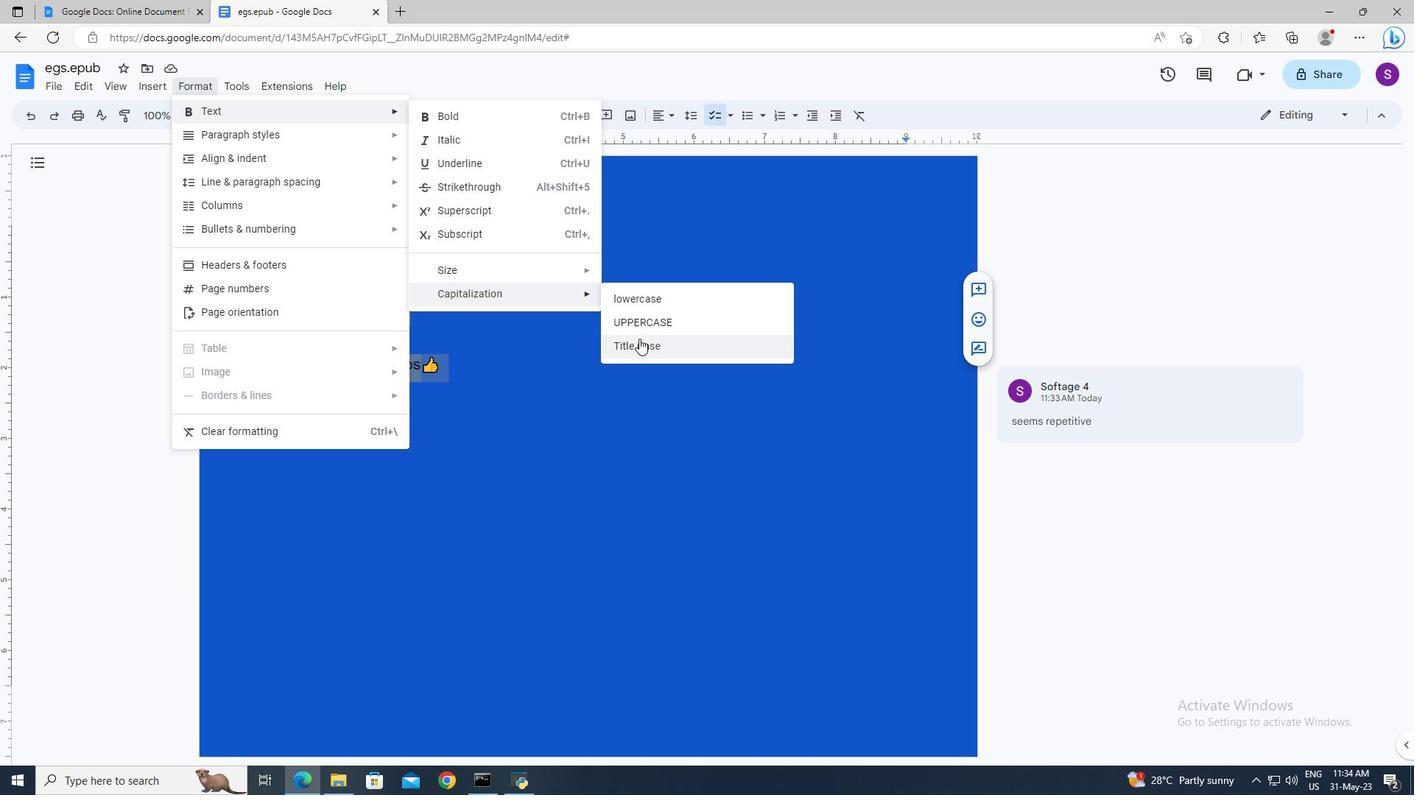 
Action: Mouse pressed left at (639, 339)
Screenshot: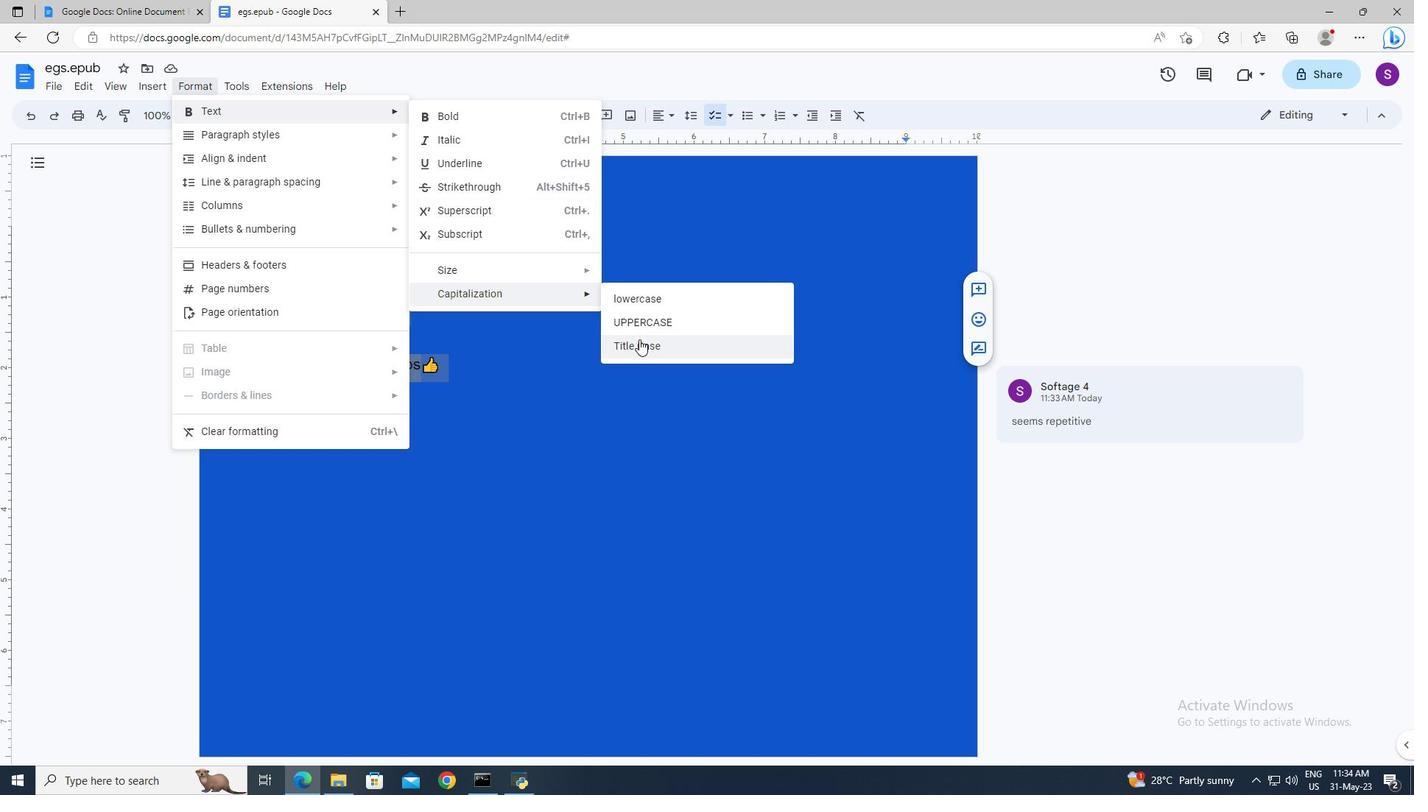 
Action: Mouse moved to (644, 361)
Screenshot: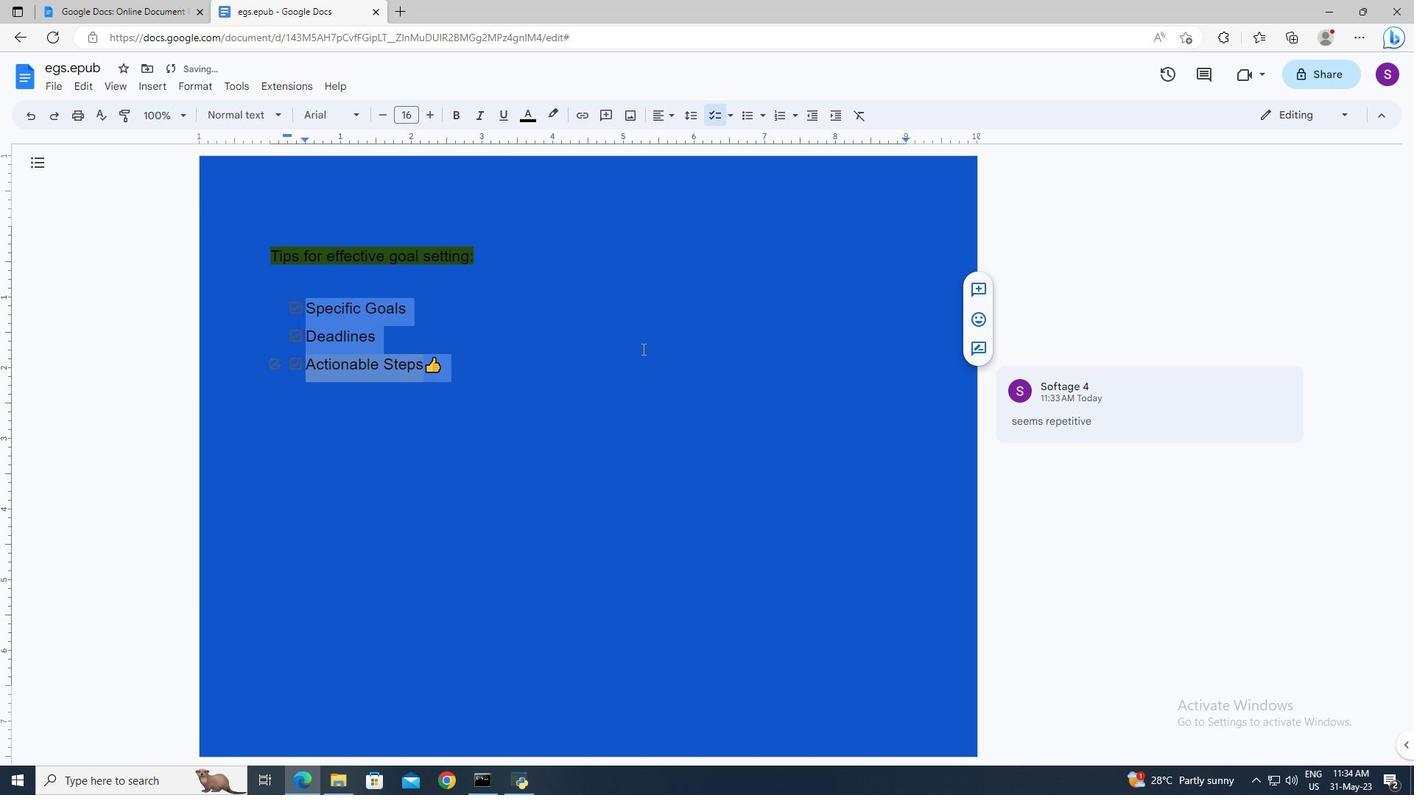 
Action: Mouse pressed left at (644, 361)
Screenshot: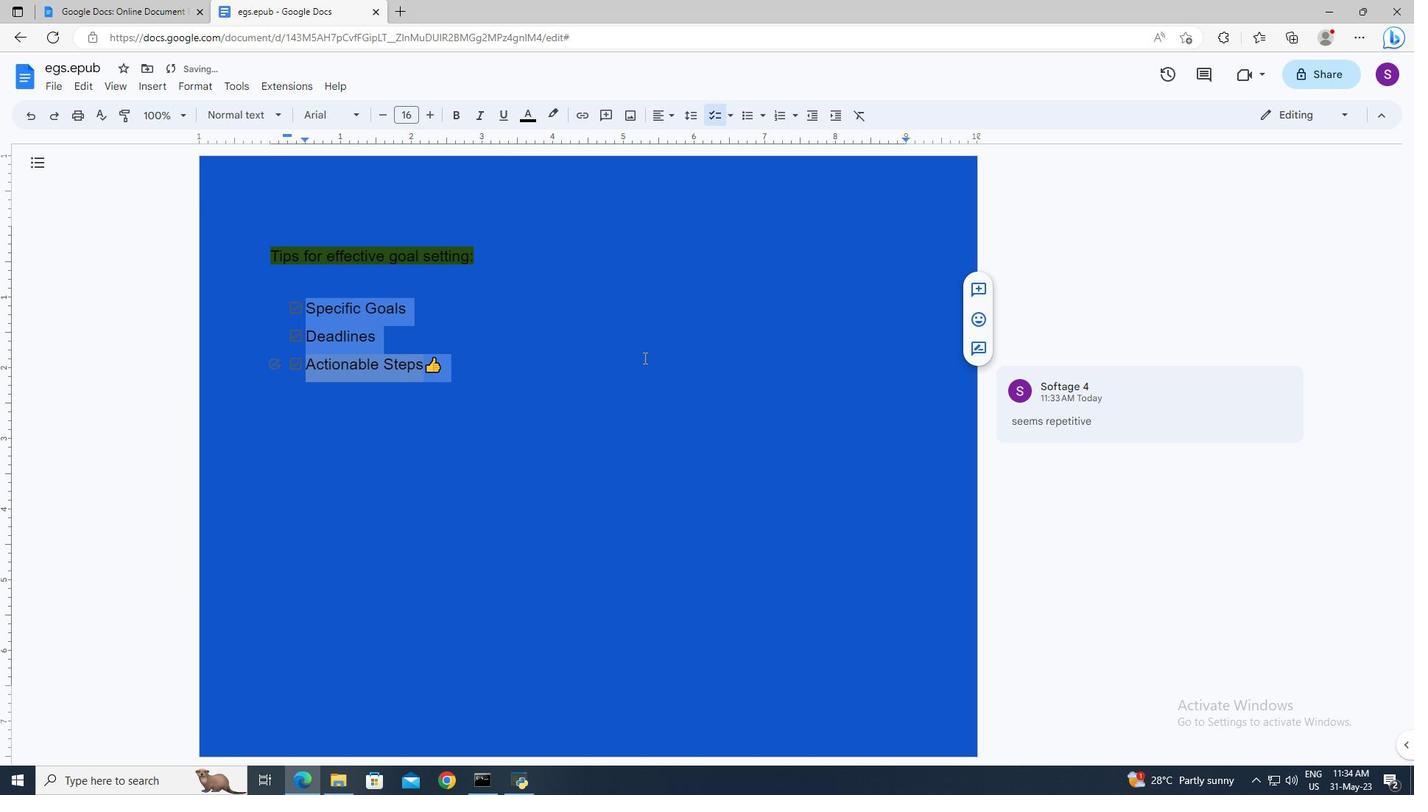 
